 Task: Add the CMS connect(HTML) component in the site builder.
Action: Mouse moved to (1347, 94)
Screenshot: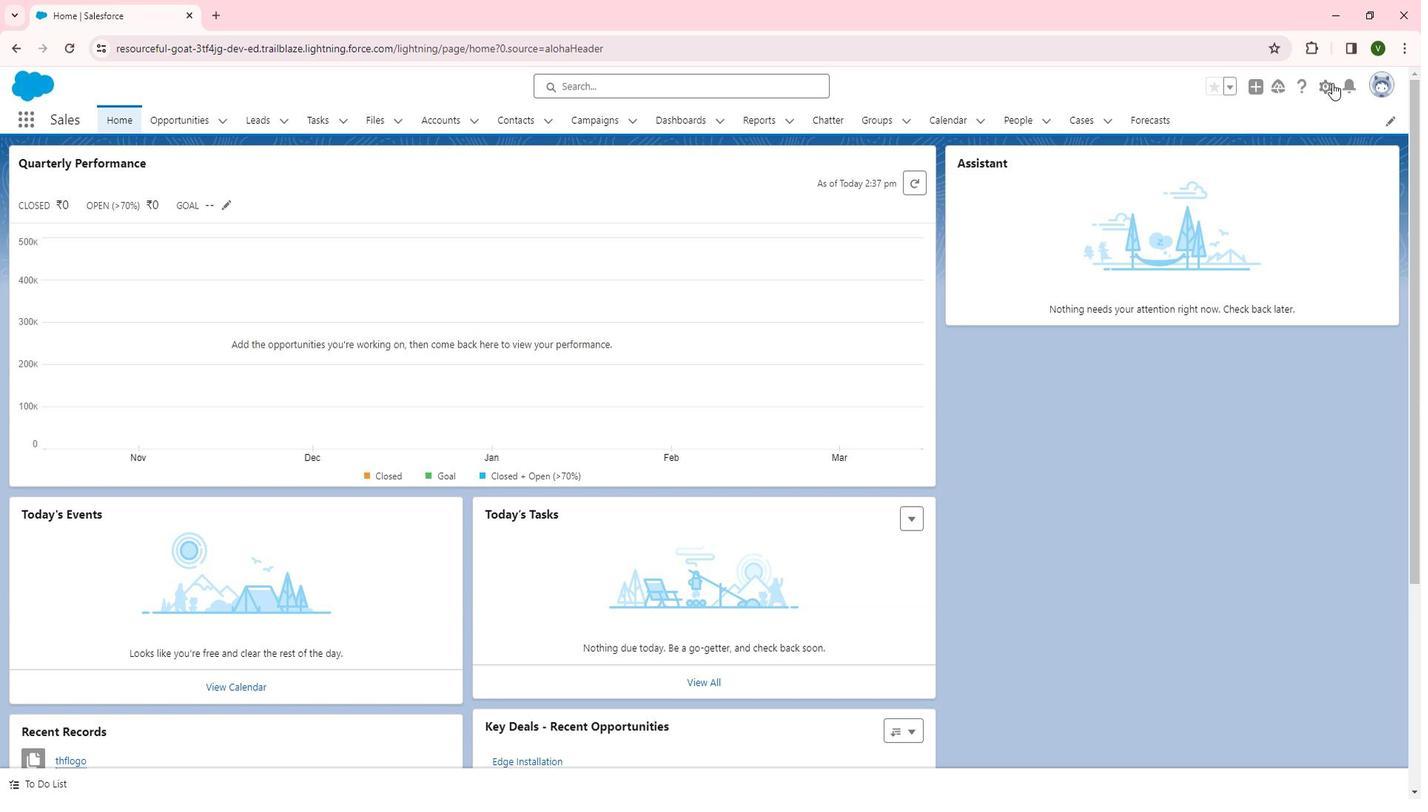 
Action: Mouse pressed left at (1347, 94)
Screenshot: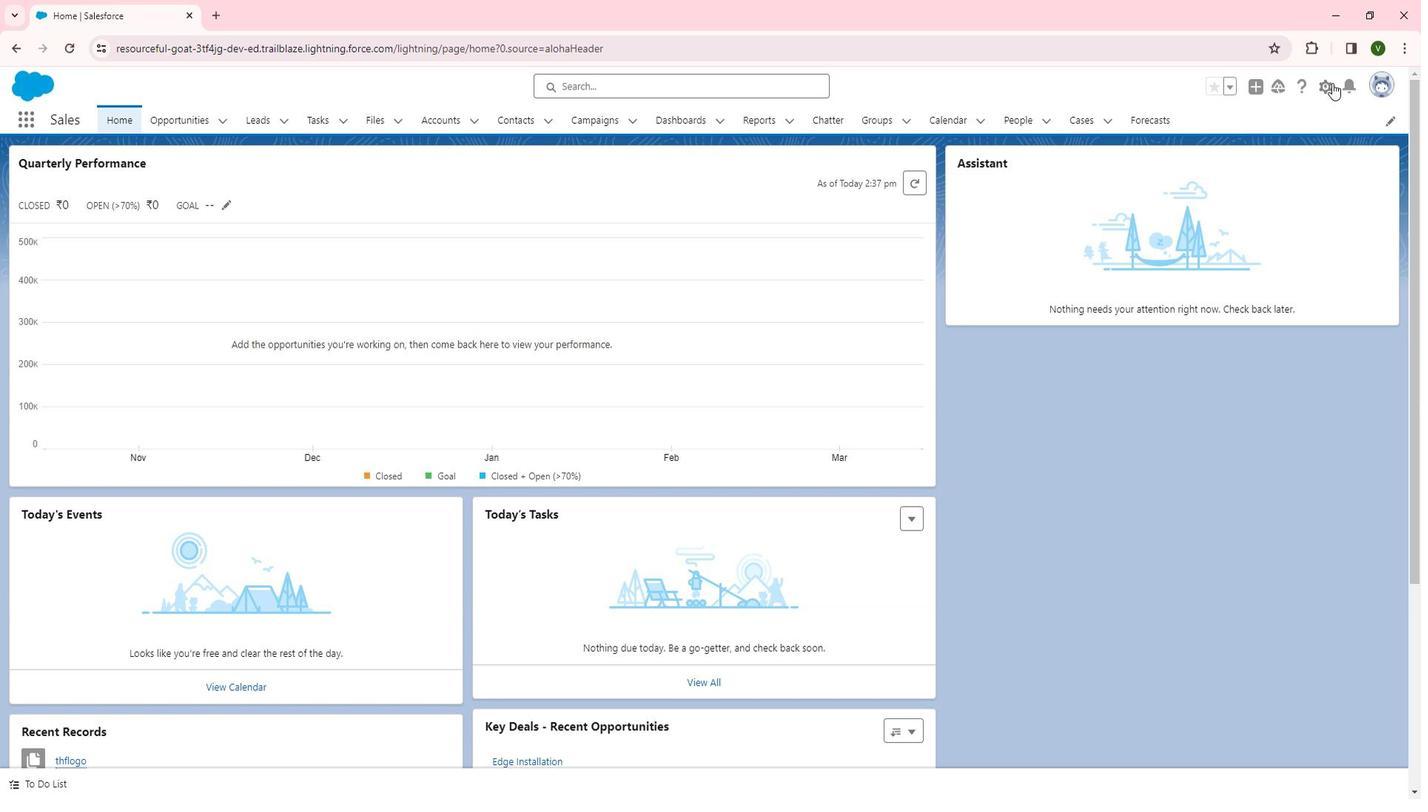 
Action: Mouse moved to (1274, 144)
Screenshot: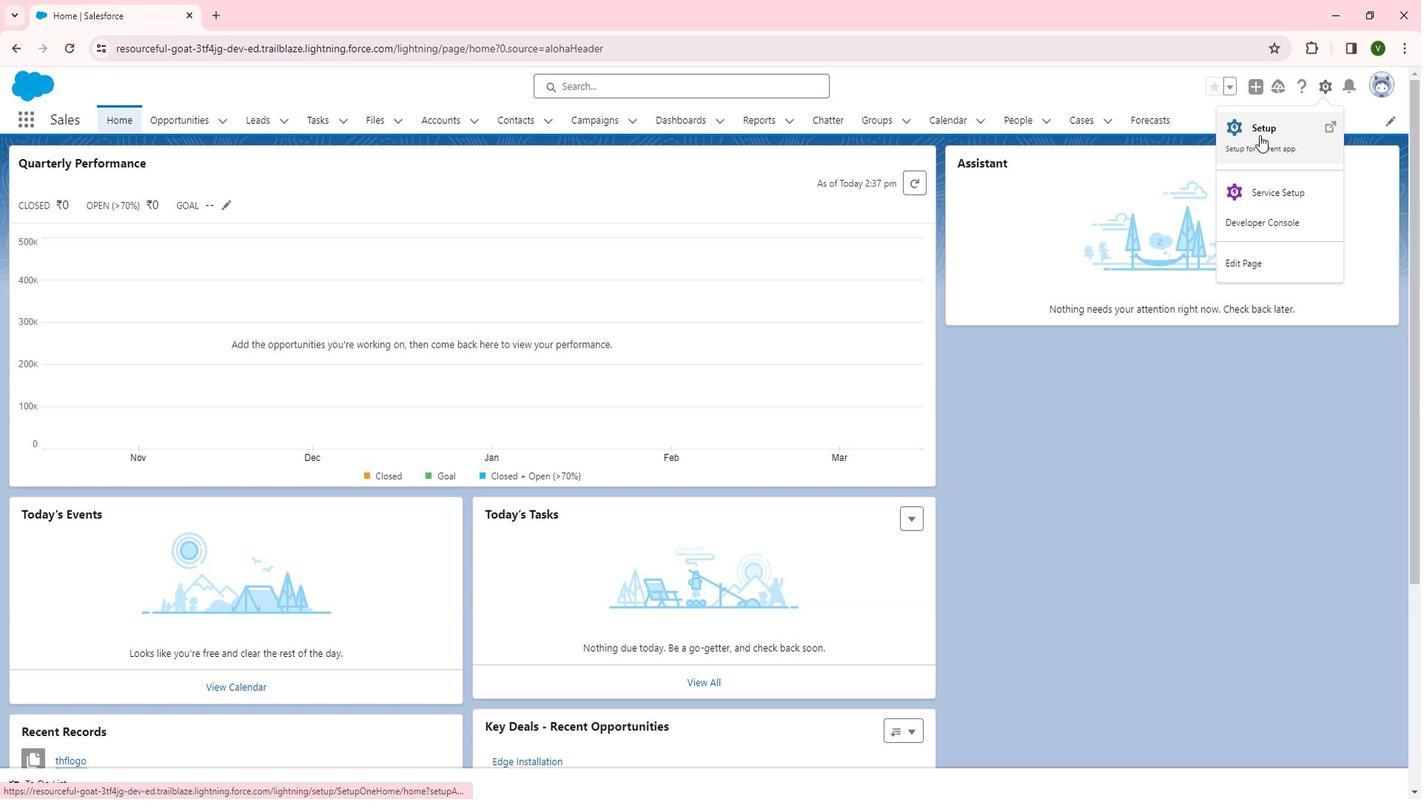 
Action: Mouse pressed left at (1274, 144)
Screenshot: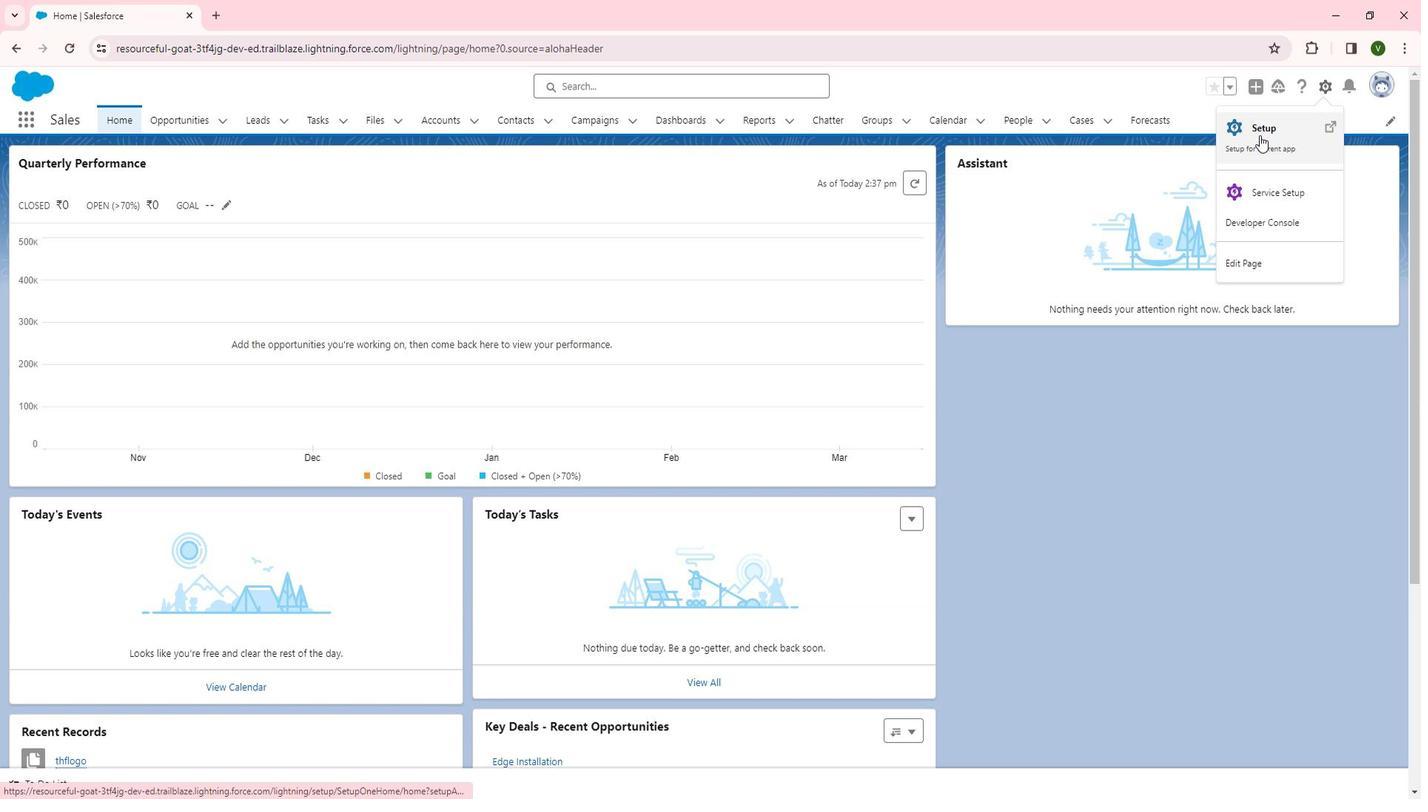 
Action: Mouse moved to (450, 363)
Screenshot: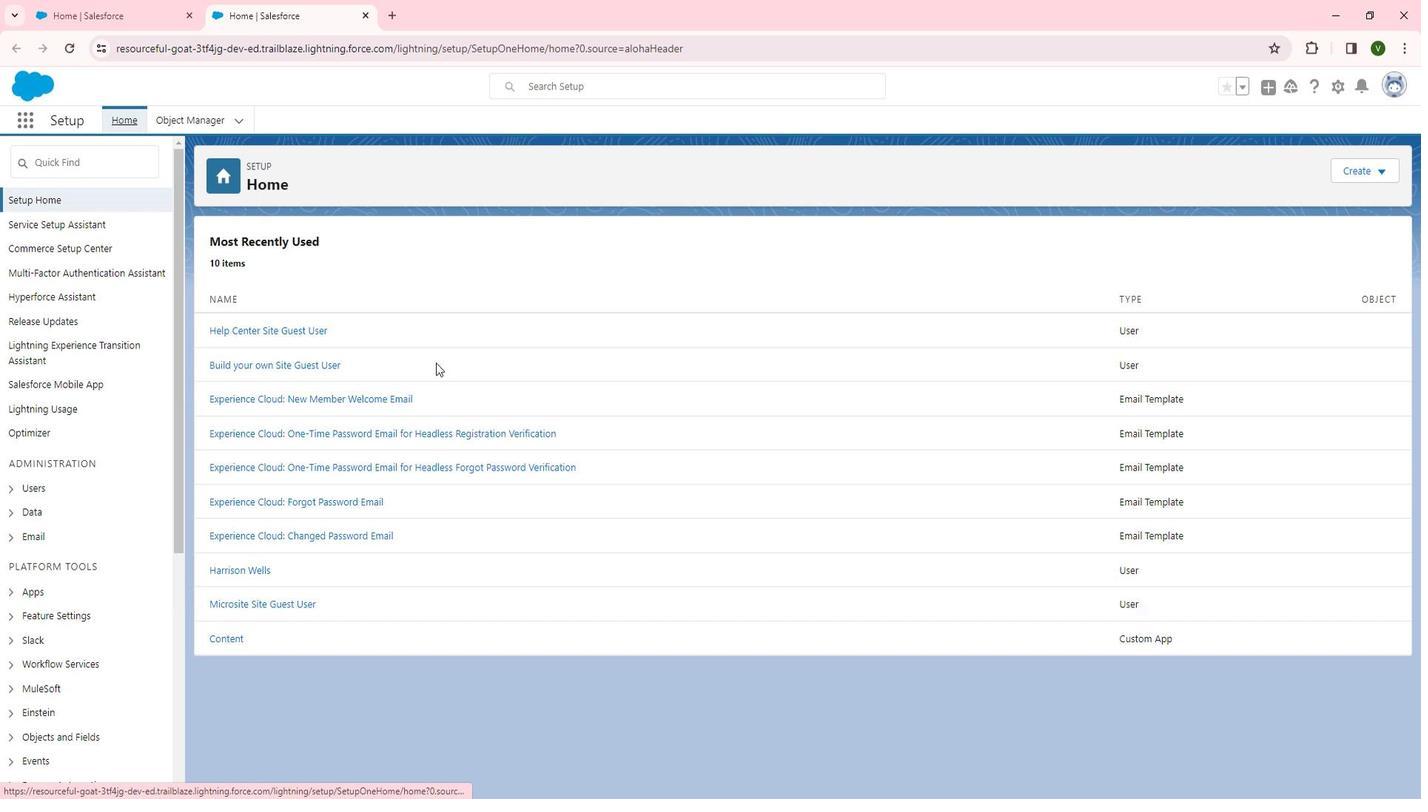 
Action: Mouse scrolled (450, 362) with delta (0, 0)
Screenshot: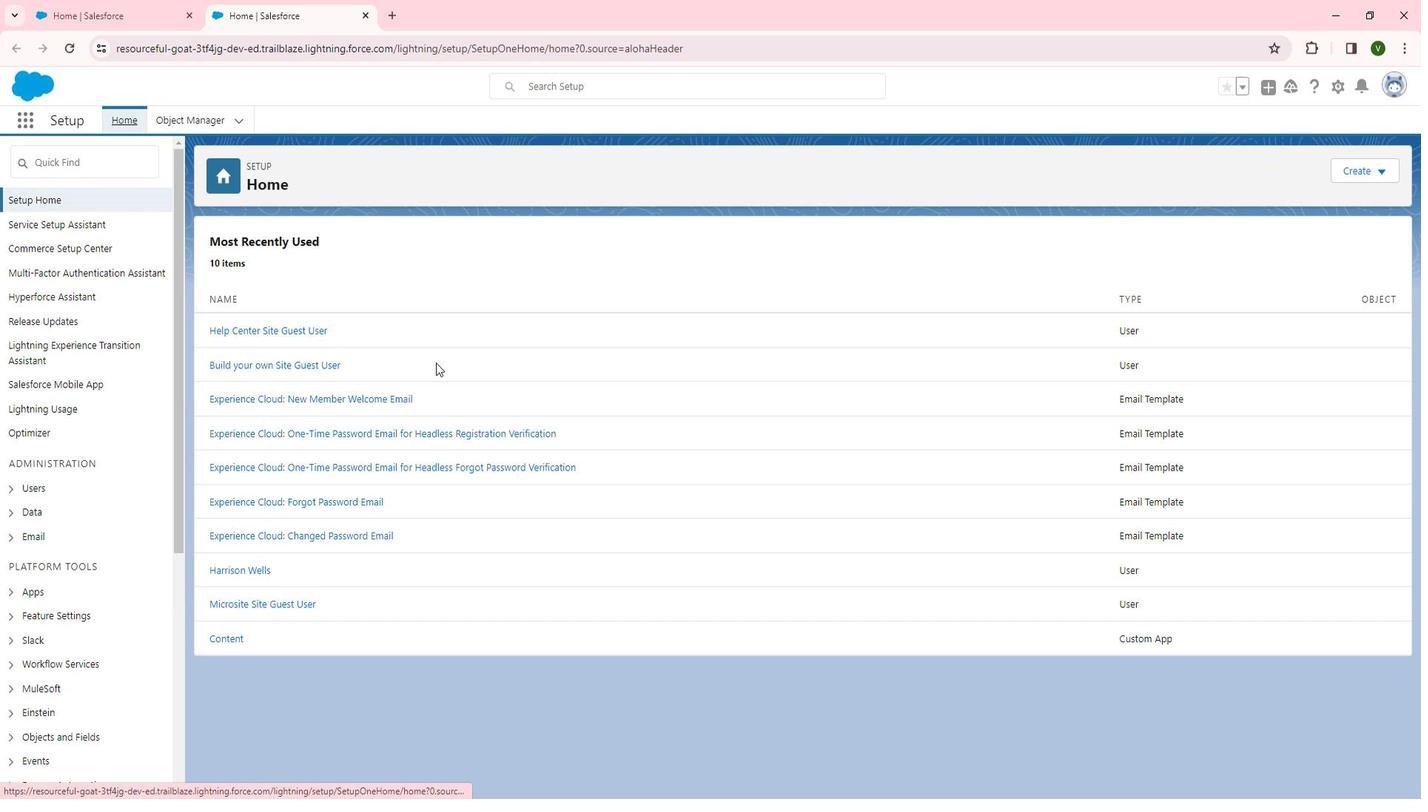 
Action: Mouse moved to (448, 365)
Screenshot: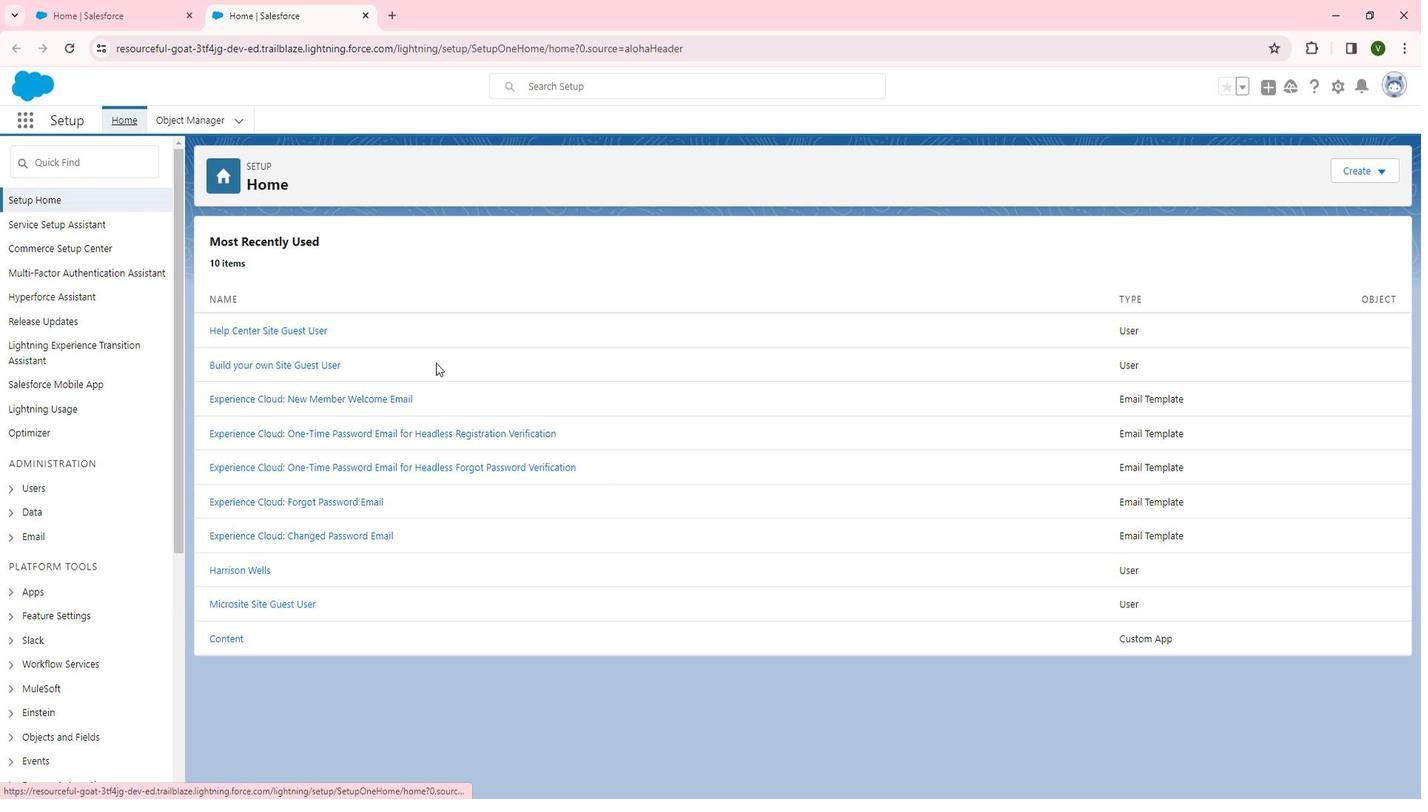 
Action: Mouse scrolled (448, 364) with delta (0, 0)
Screenshot: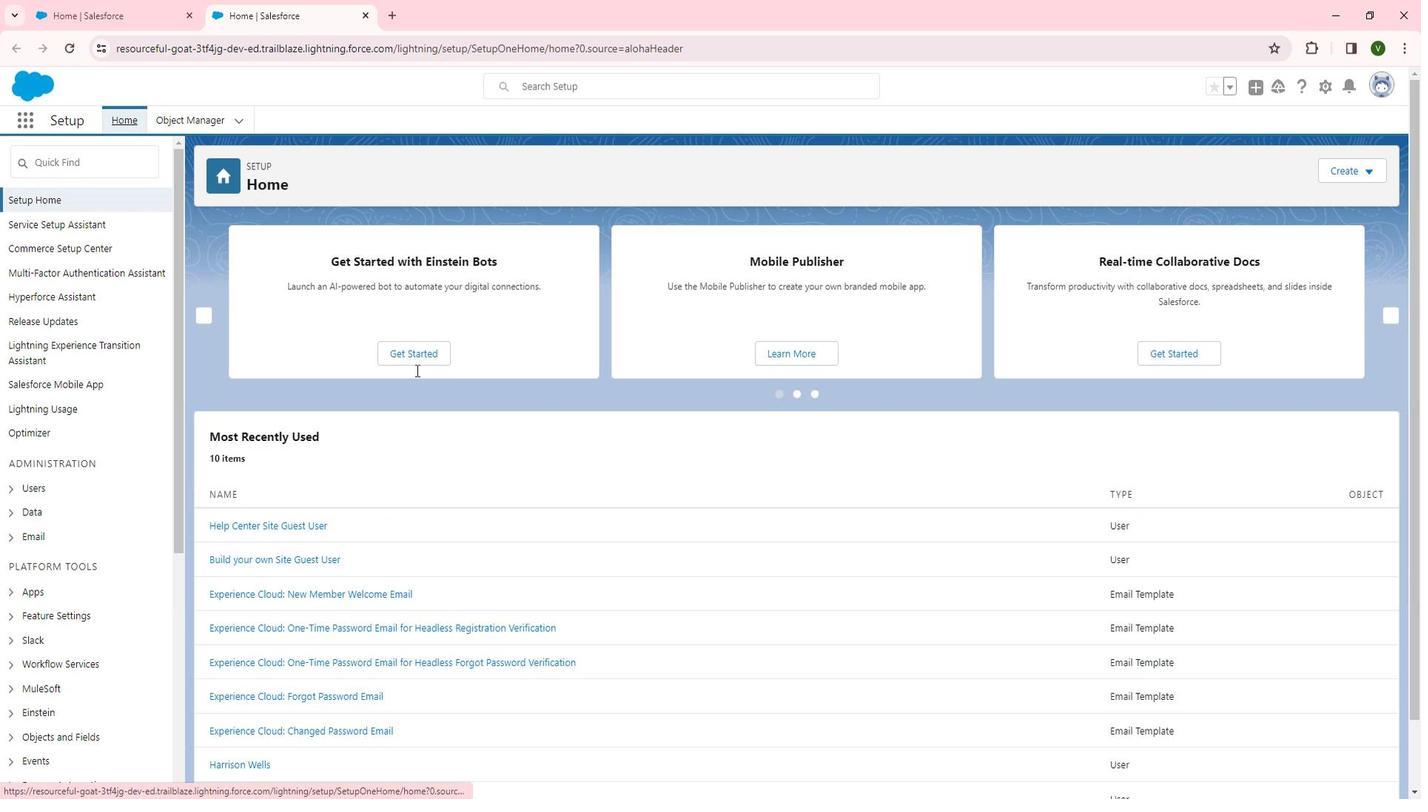 
Action: Mouse moved to (442, 368)
Screenshot: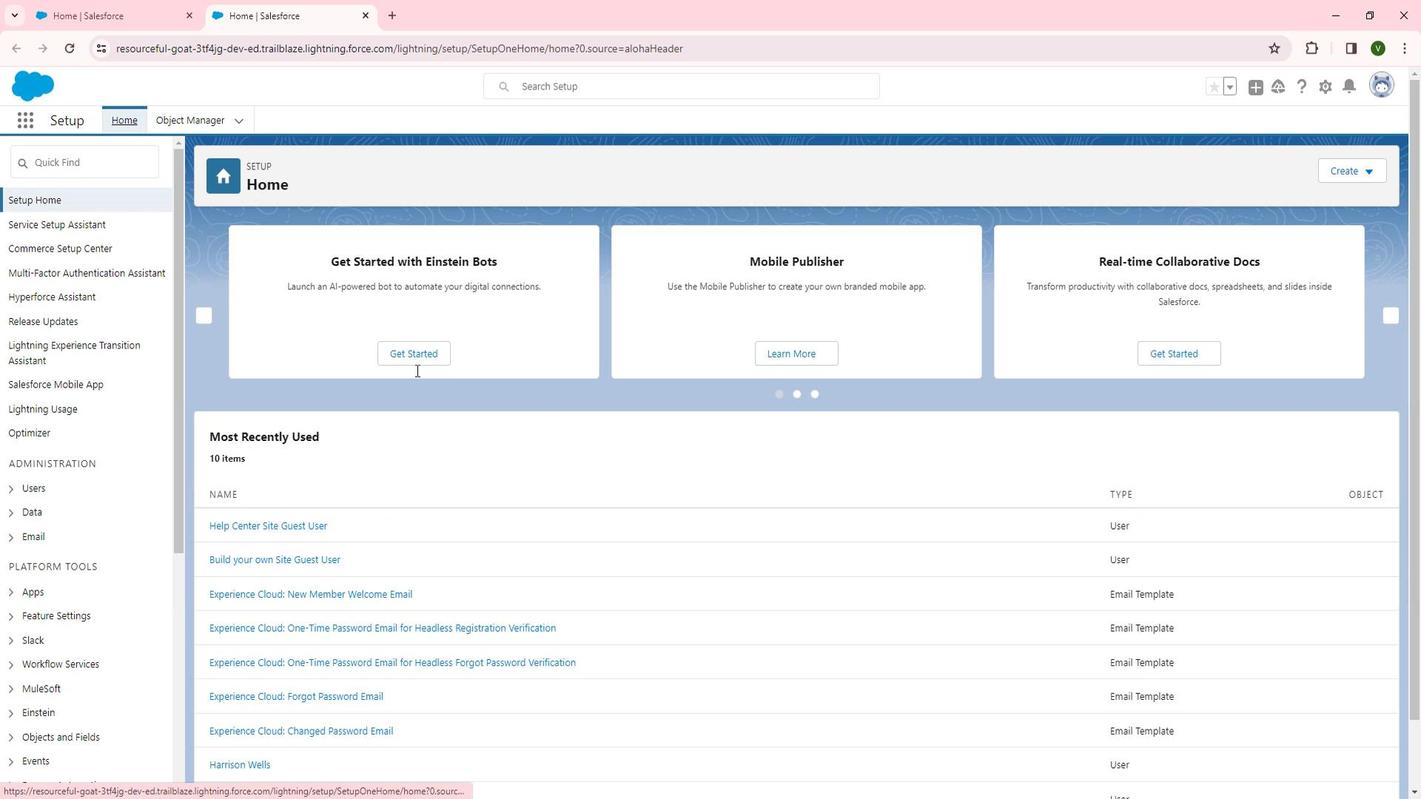 
Action: Mouse scrolled (442, 367) with delta (0, 0)
Screenshot: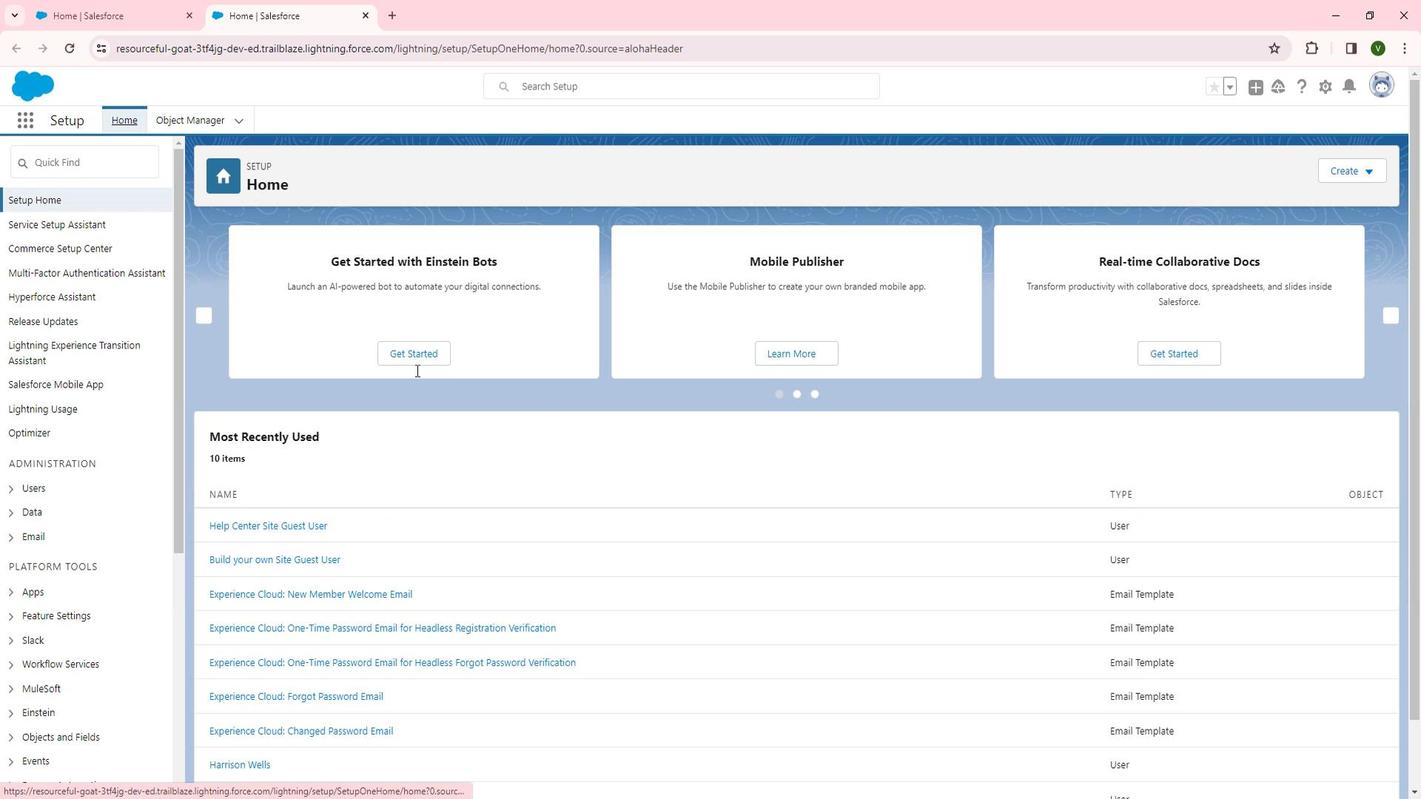 
Action: Mouse moved to (140, 366)
Screenshot: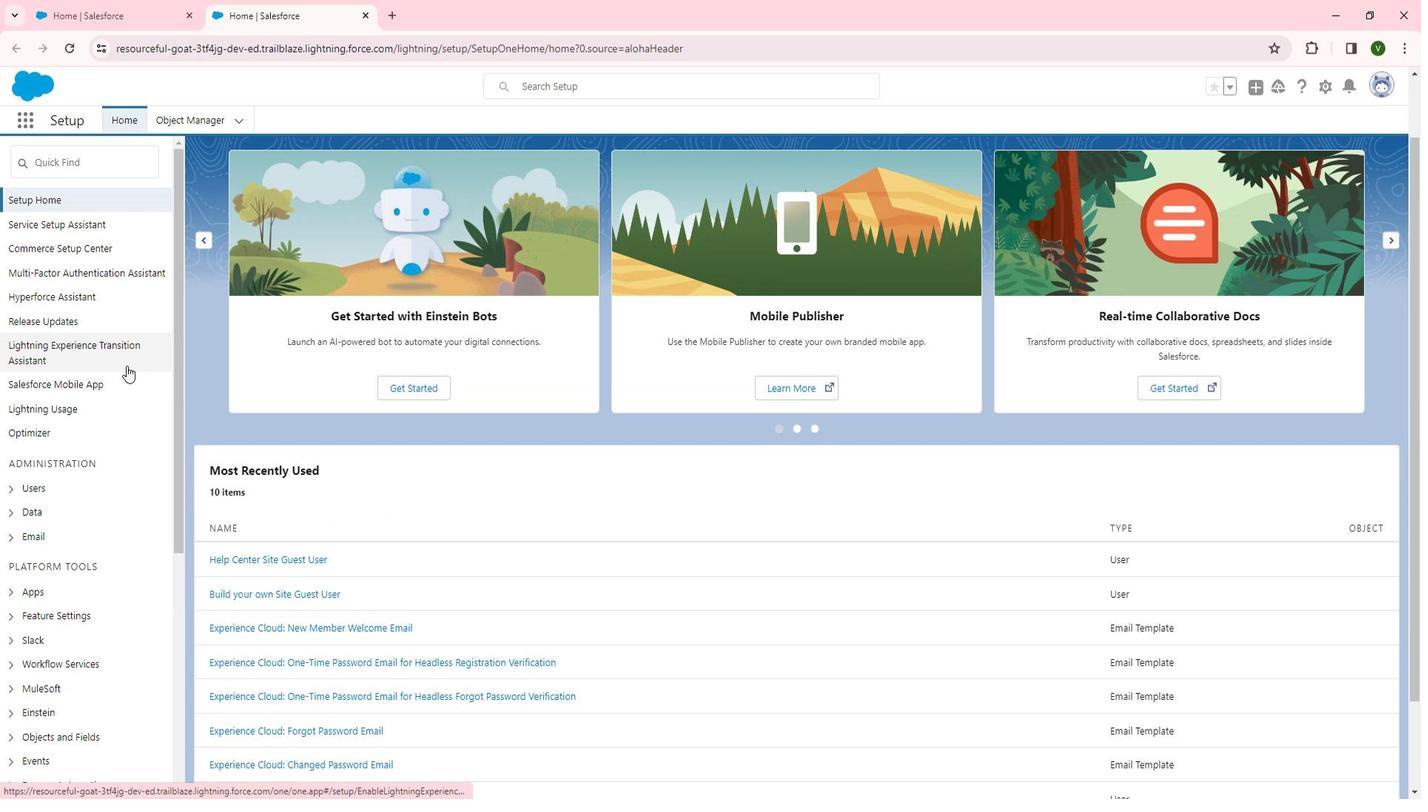 
Action: Mouse scrolled (140, 365) with delta (0, 0)
Screenshot: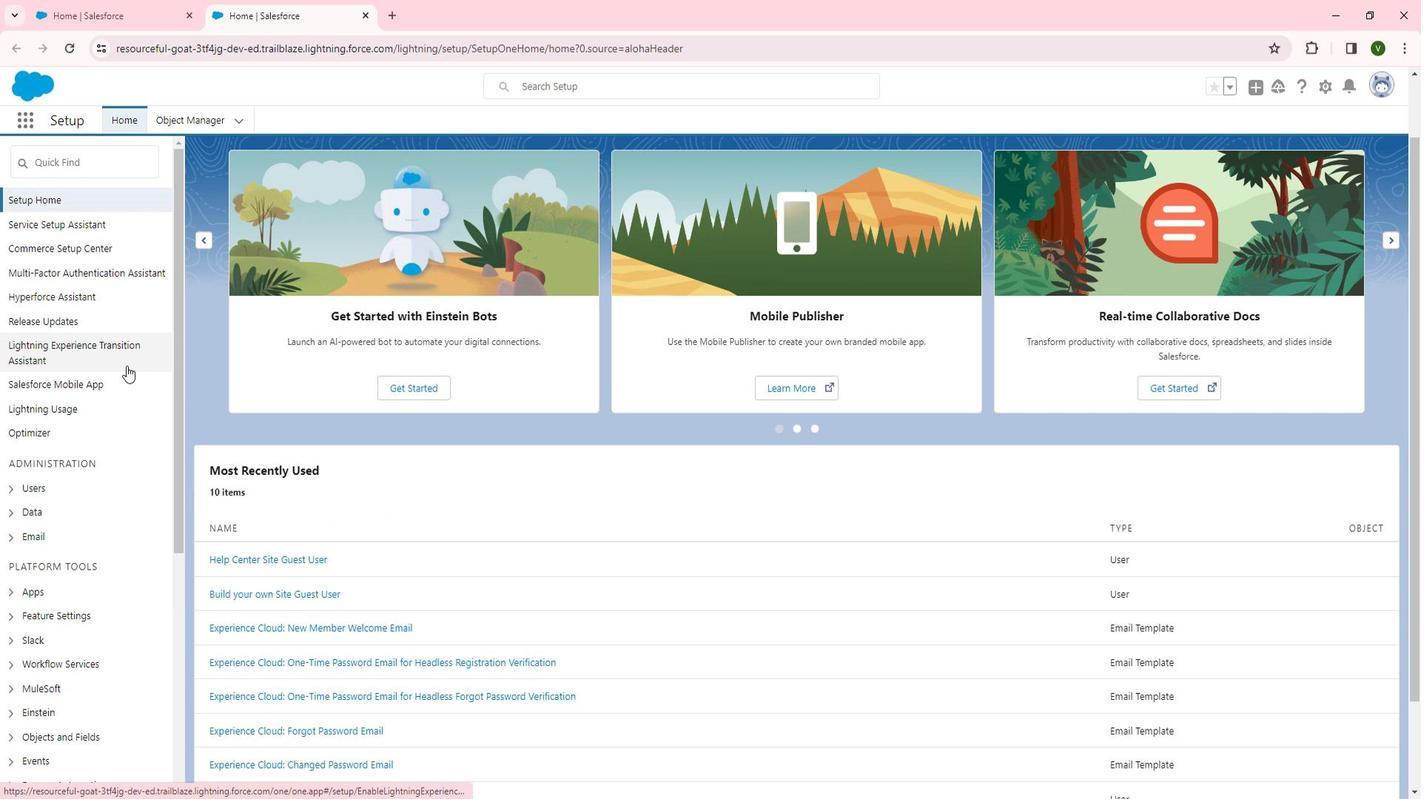 
Action: Mouse scrolled (140, 365) with delta (0, 0)
Screenshot: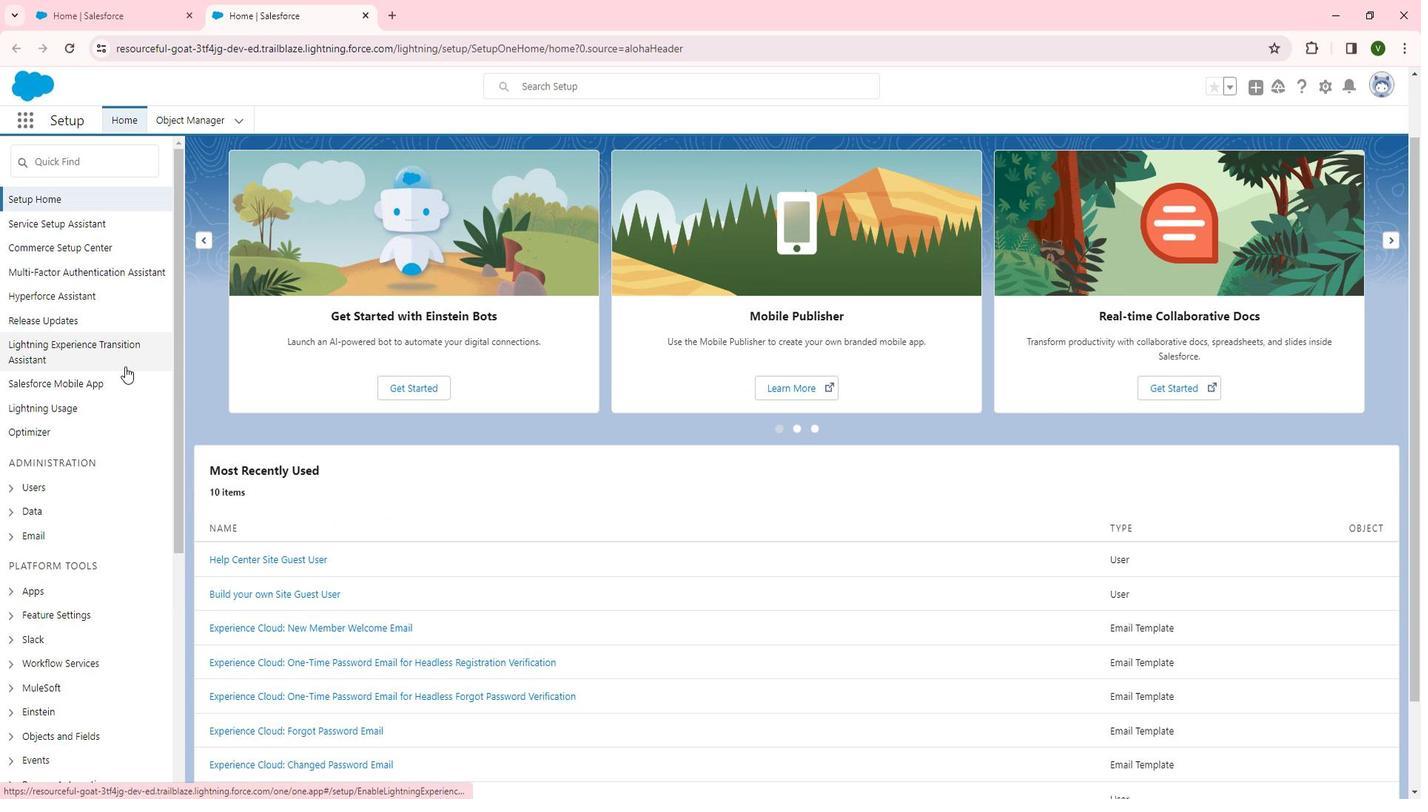 
Action: Mouse moved to (139, 367)
Screenshot: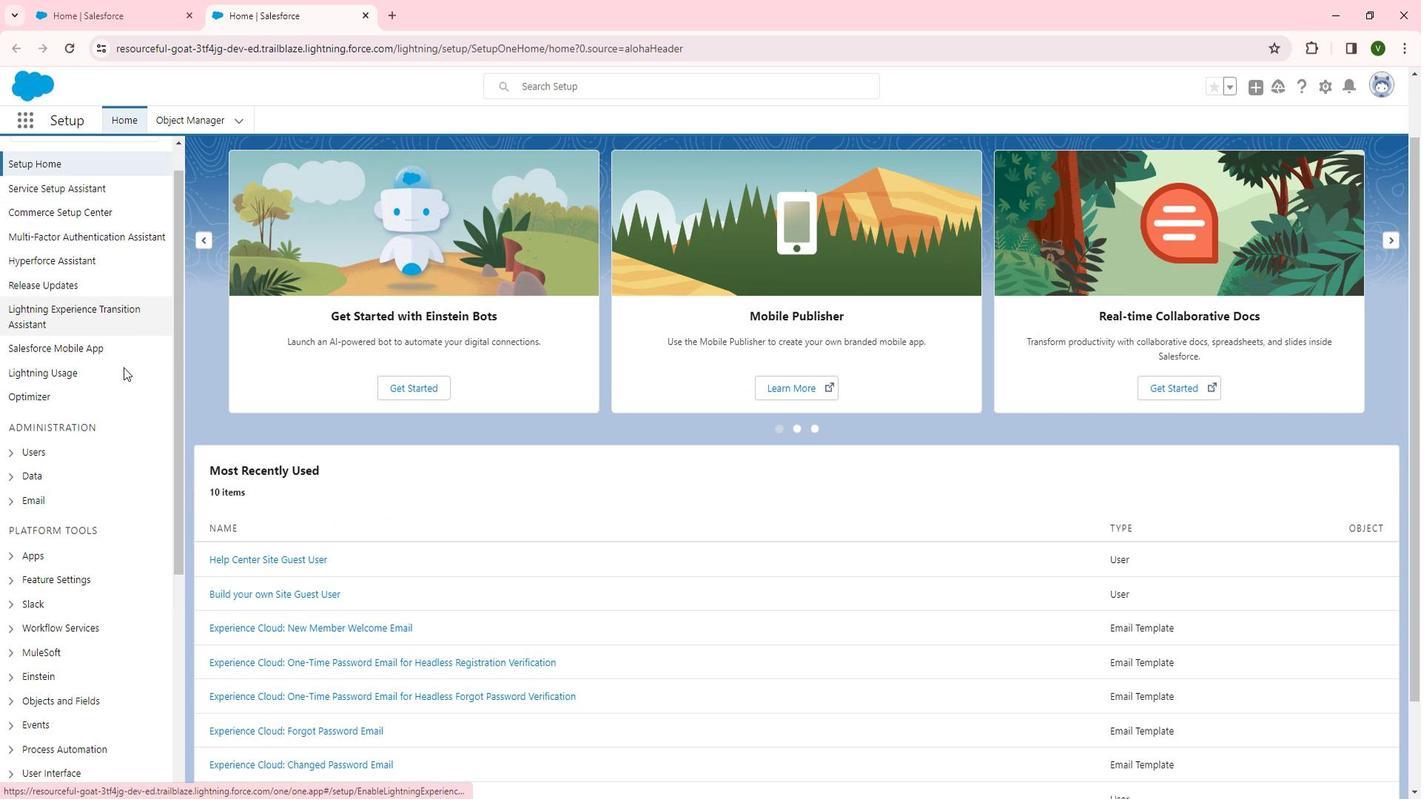 
Action: Mouse scrolled (139, 366) with delta (0, 0)
Screenshot: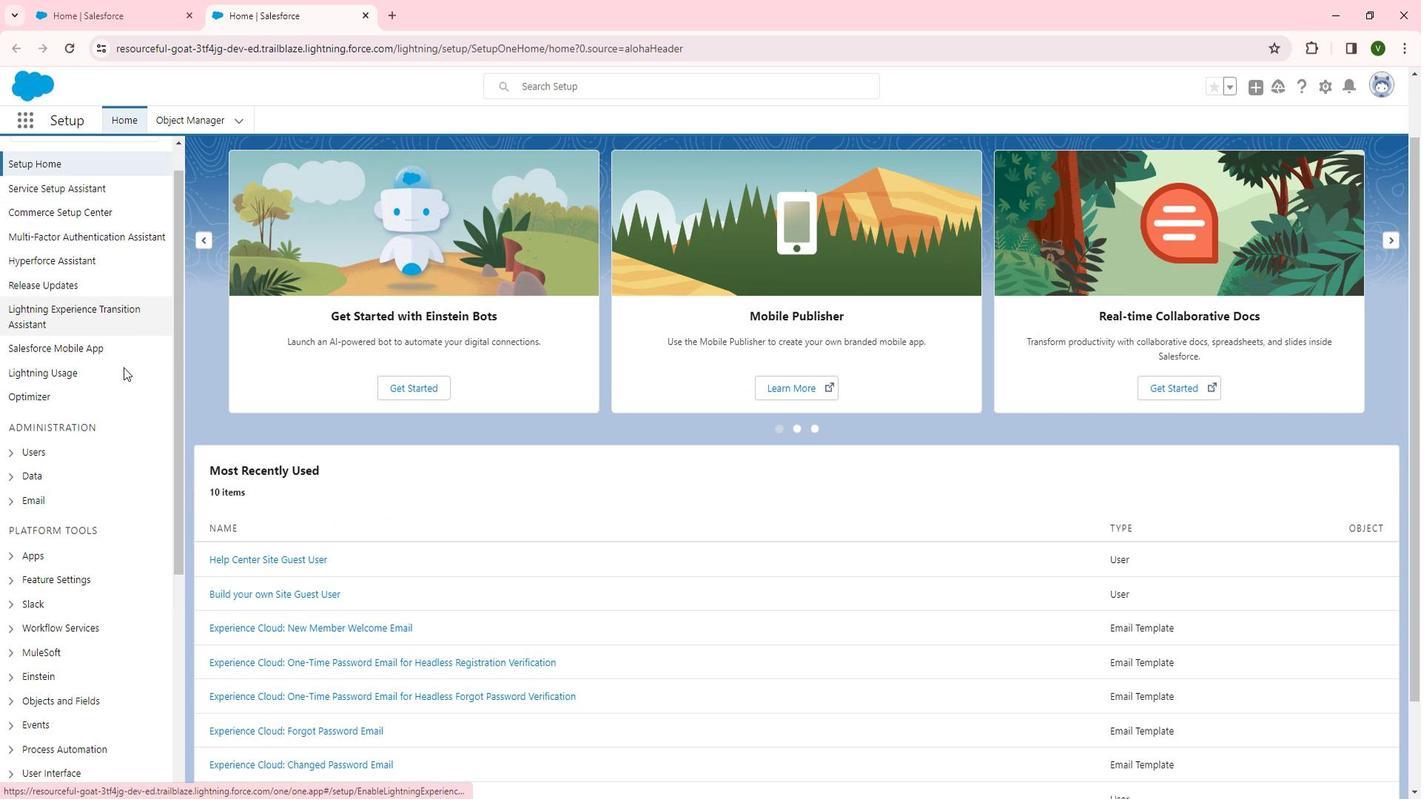 
Action: Mouse moved to (137, 368)
Screenshot: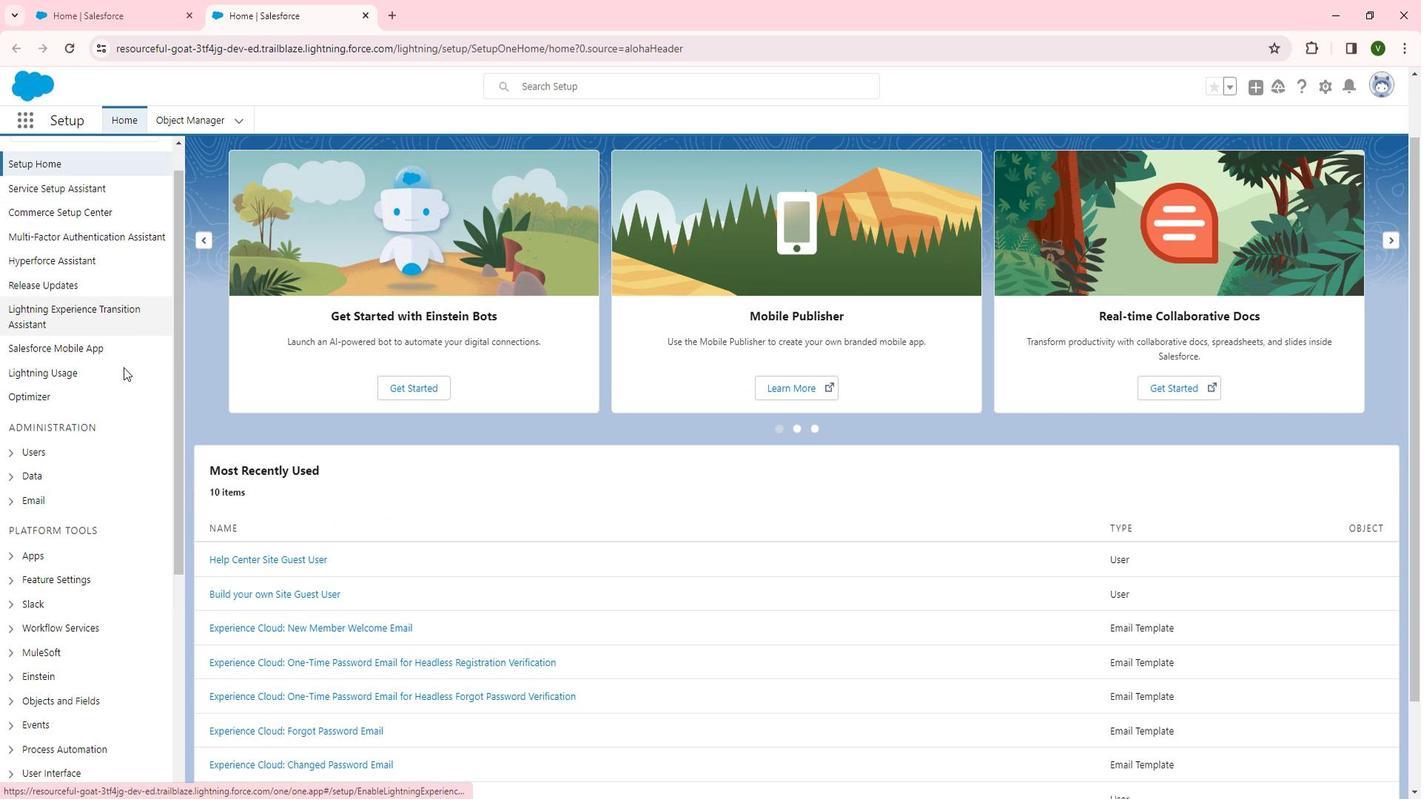 
Action: Mouse scrolled (137, 367) with delta (0, 0)
Screenshot: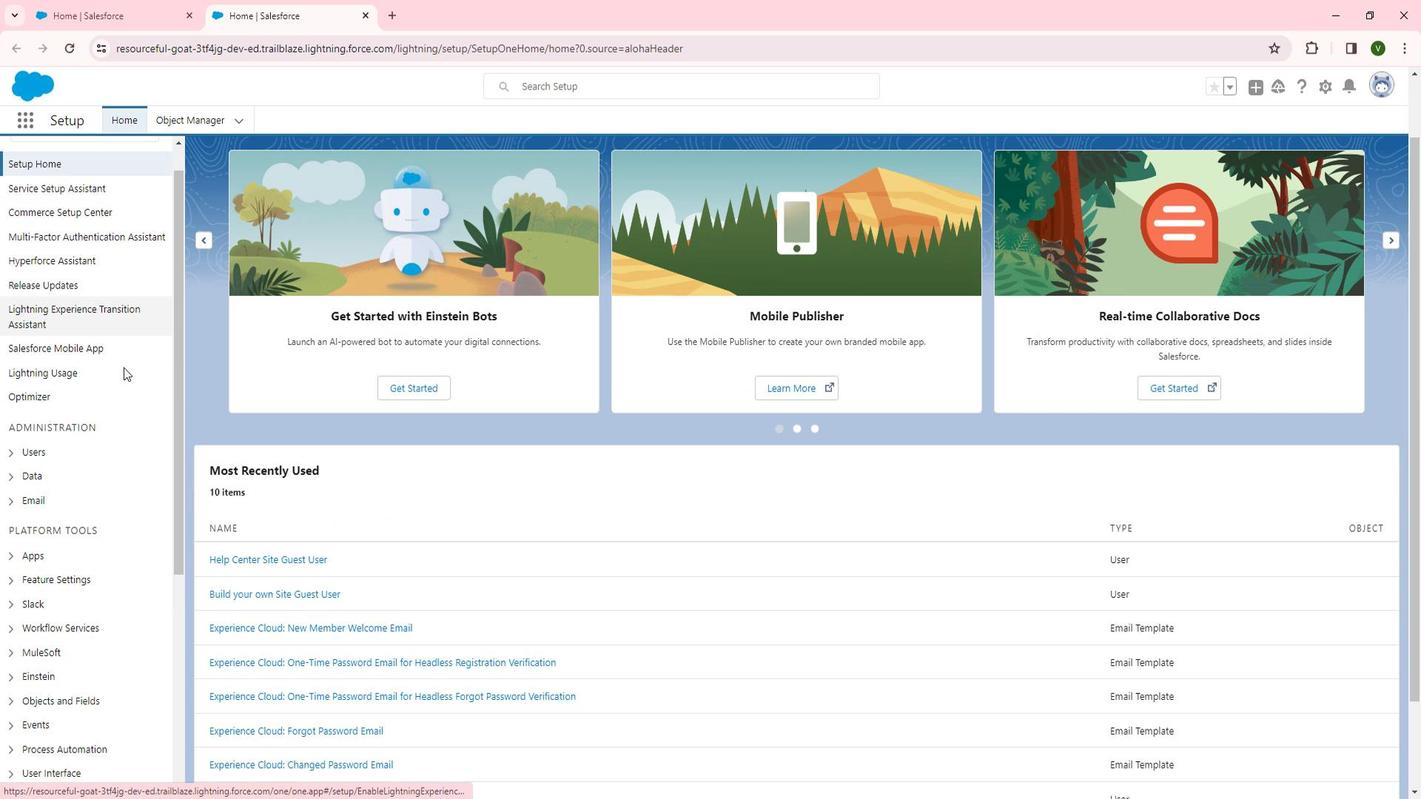 
Action: Mouse scrolled (137, 367) with delta (0, 0)
Screenshot: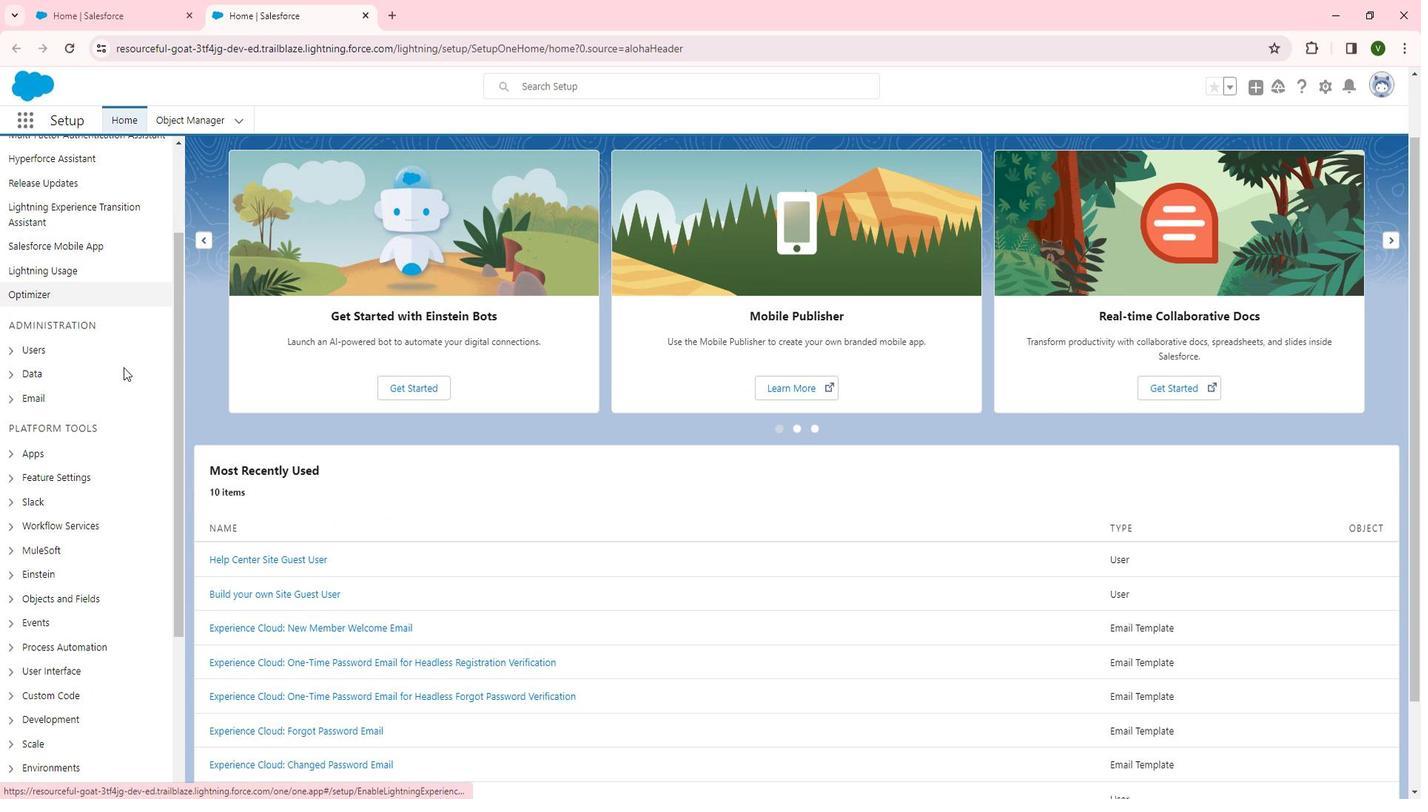 
Action: Mouse moved to (72, 230)
Screenshot: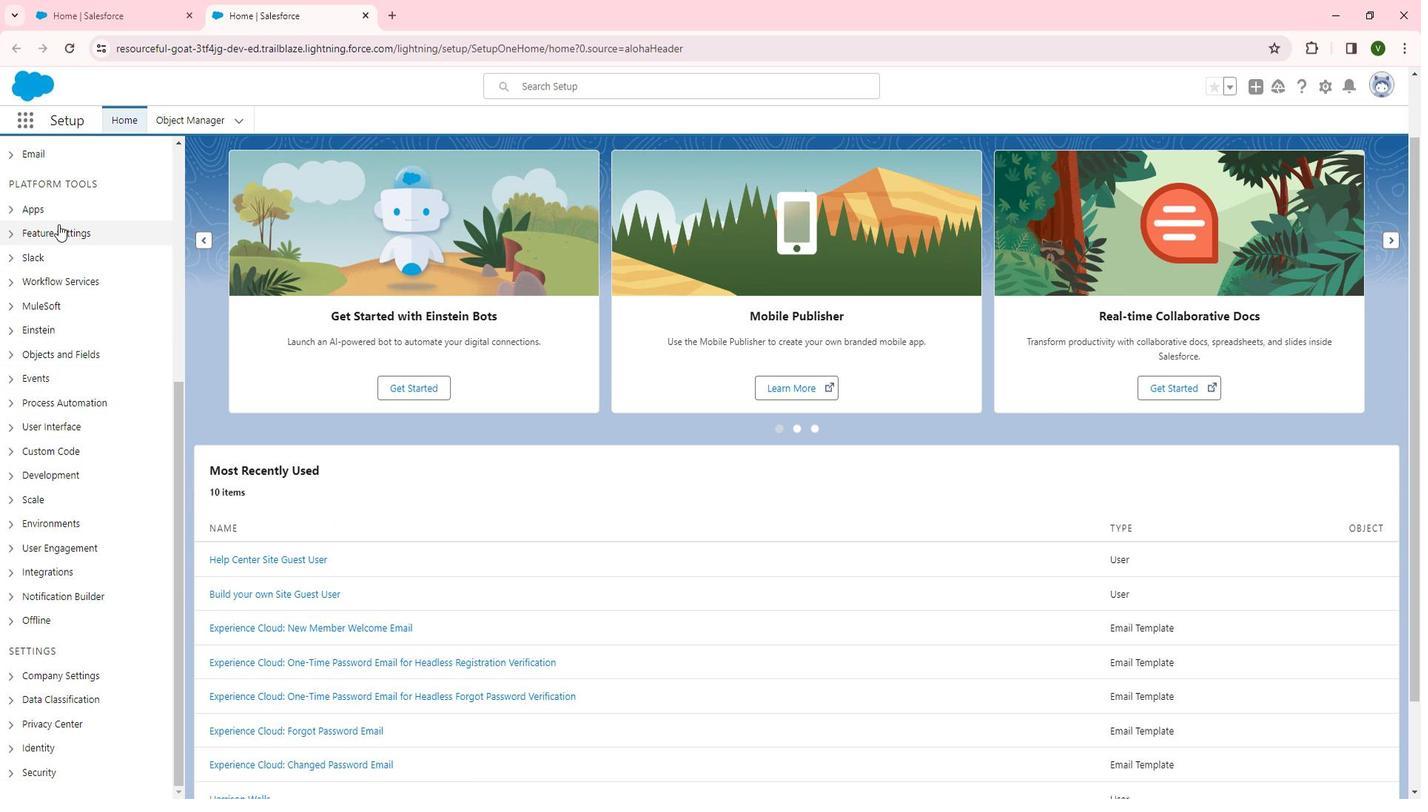 
Action: Mouse pressed left at (72, 230)
Screenshot: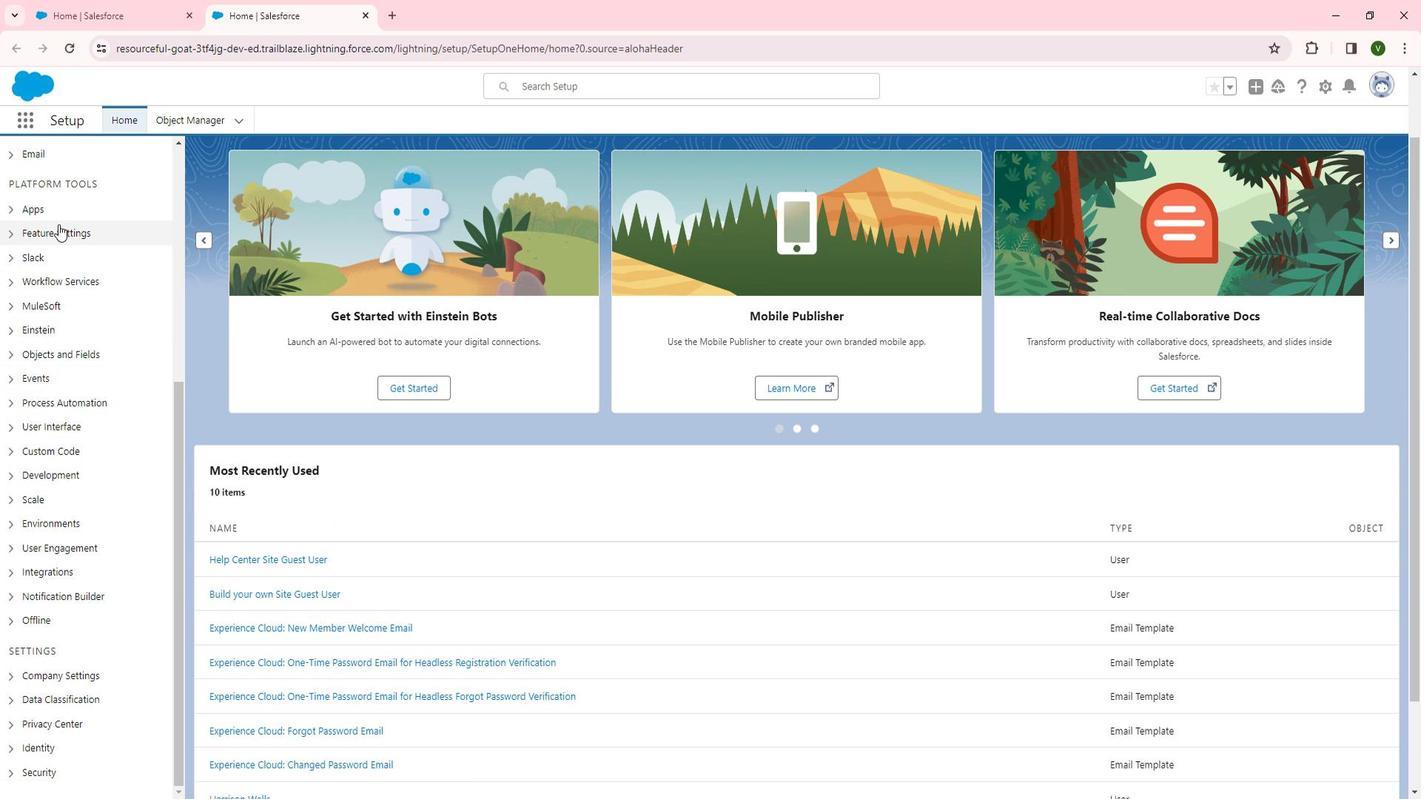 
Action: Mouse moved to (71, 237)
Screenshot: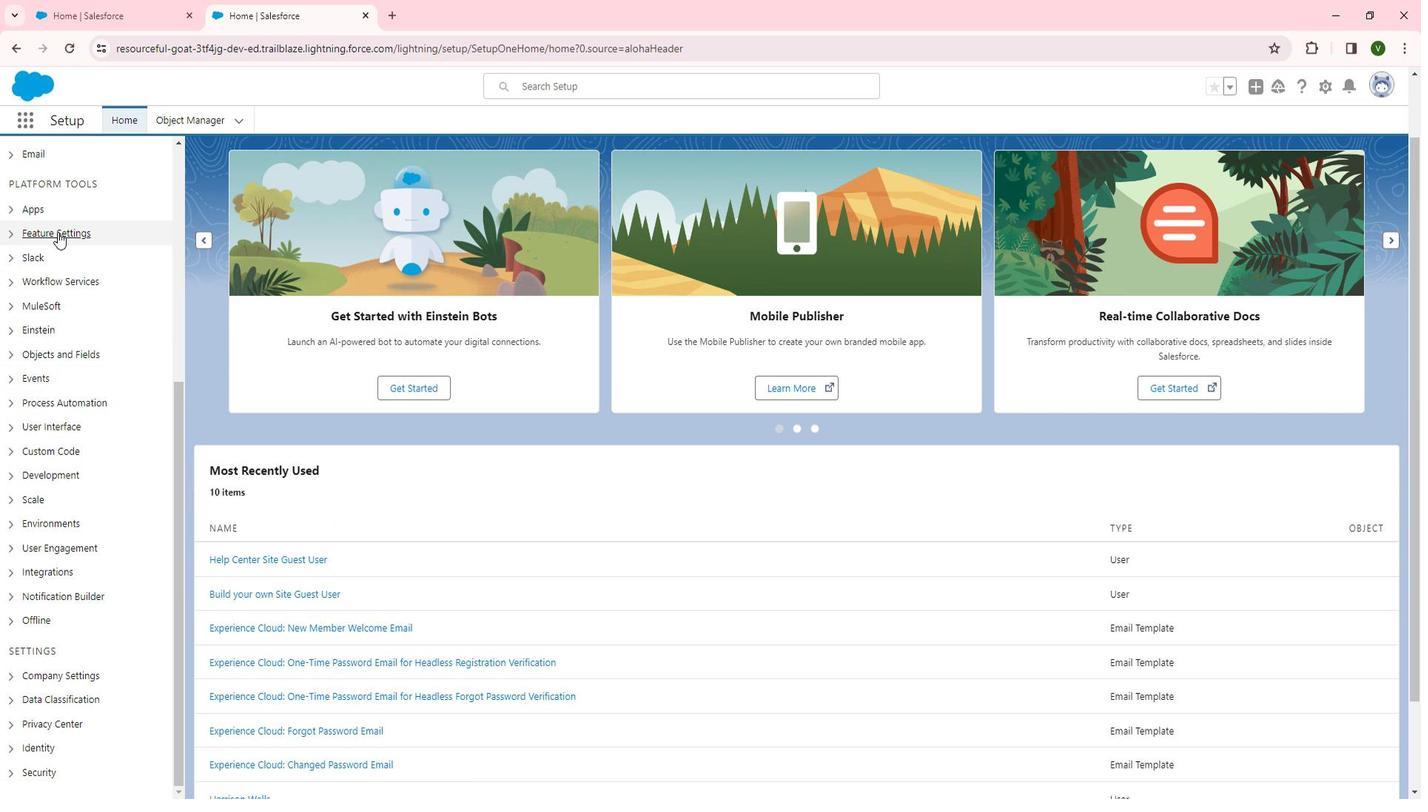 
Action: Mouse pressed left at (71, 237)
Screenshot: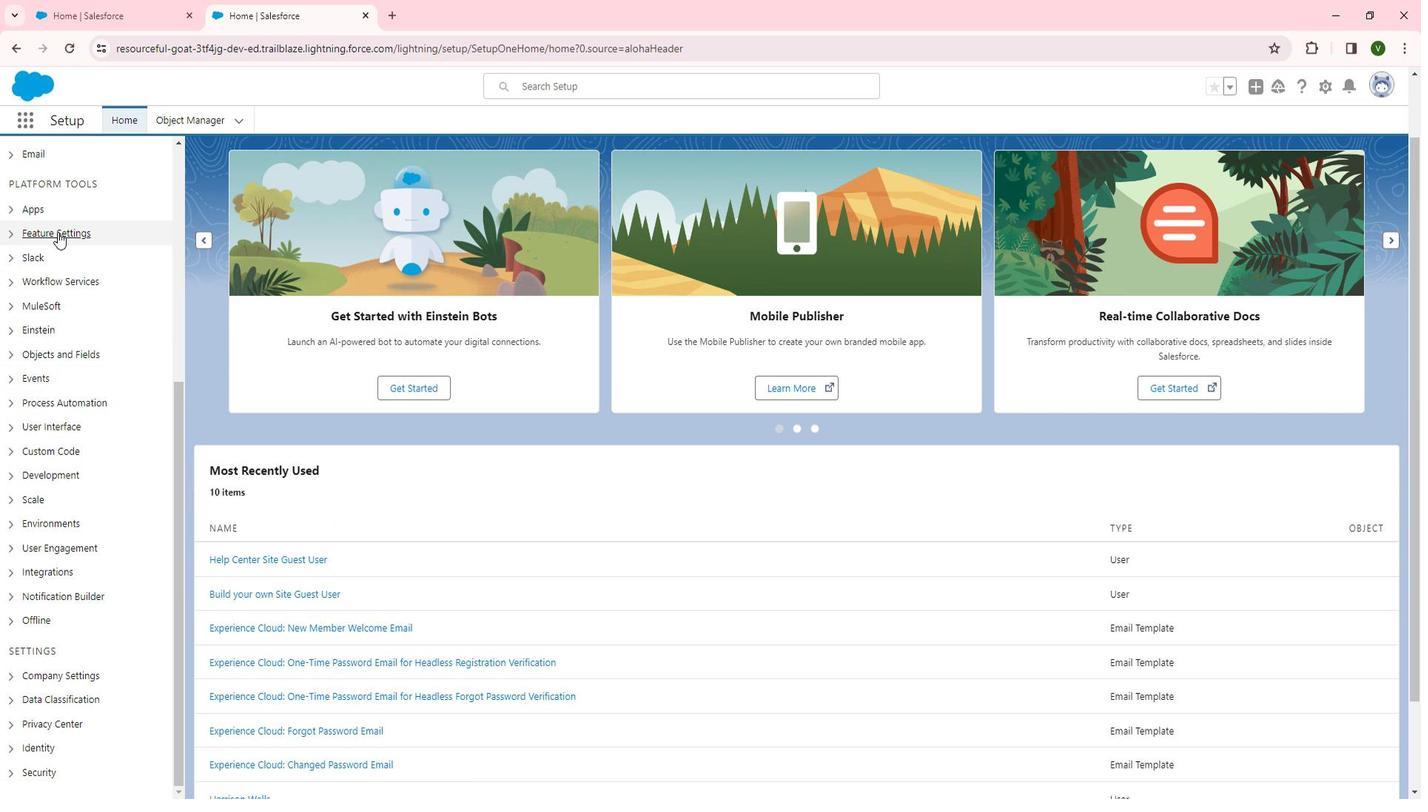 
Action: Mouse moved to (91, 358)
Screenshot: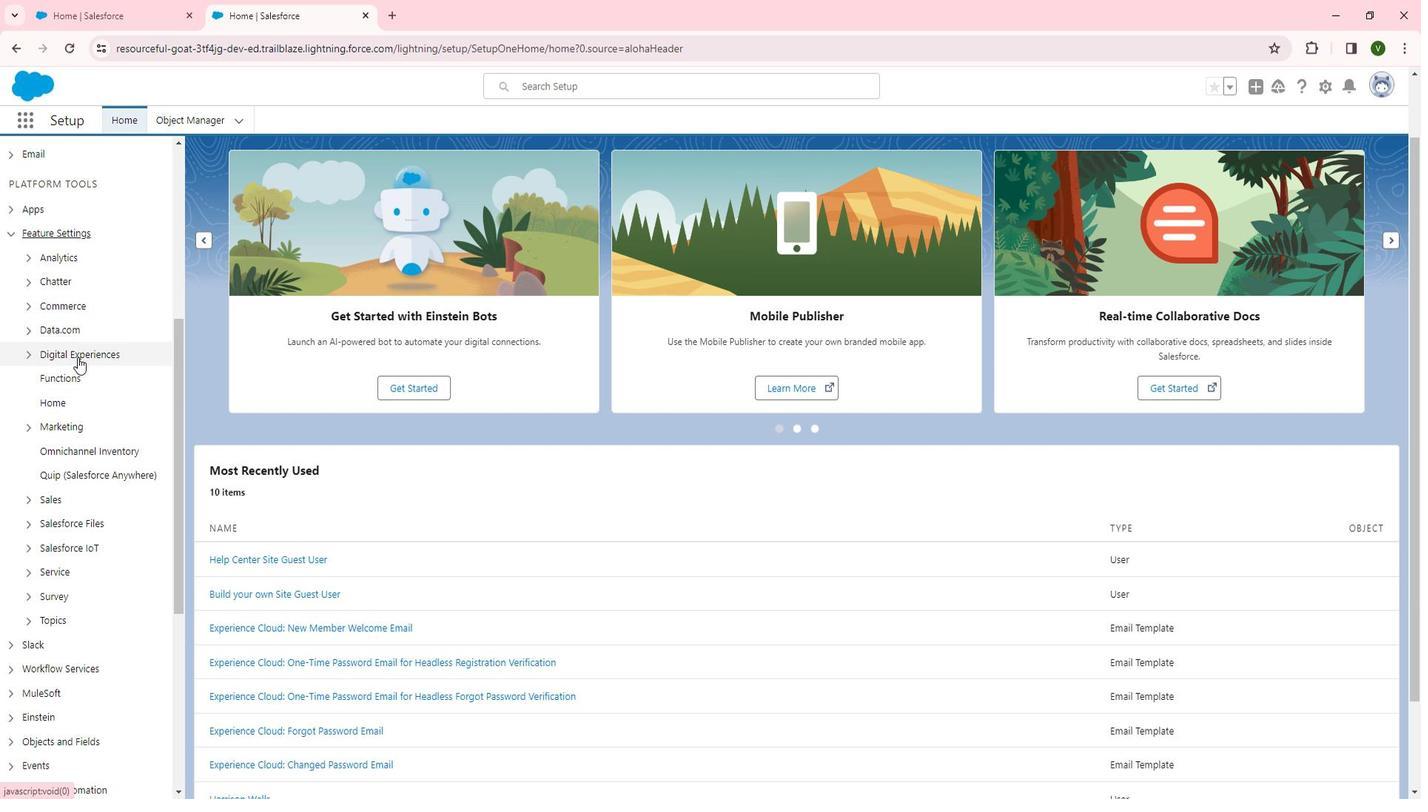 
Action: Mouse pressed left at (91, 358)
Screenshot: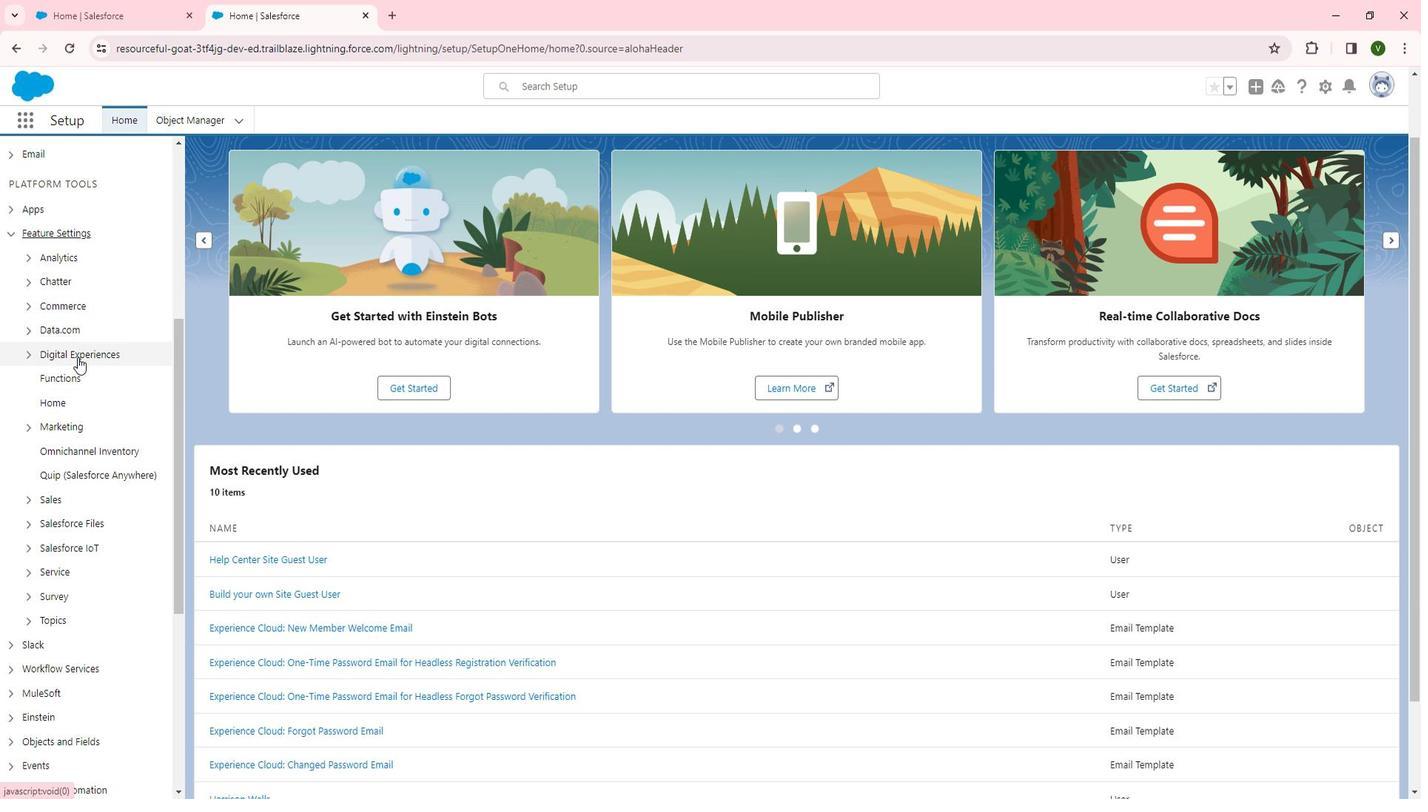
Action: Mouse moved to (79, 380)
Screenshot: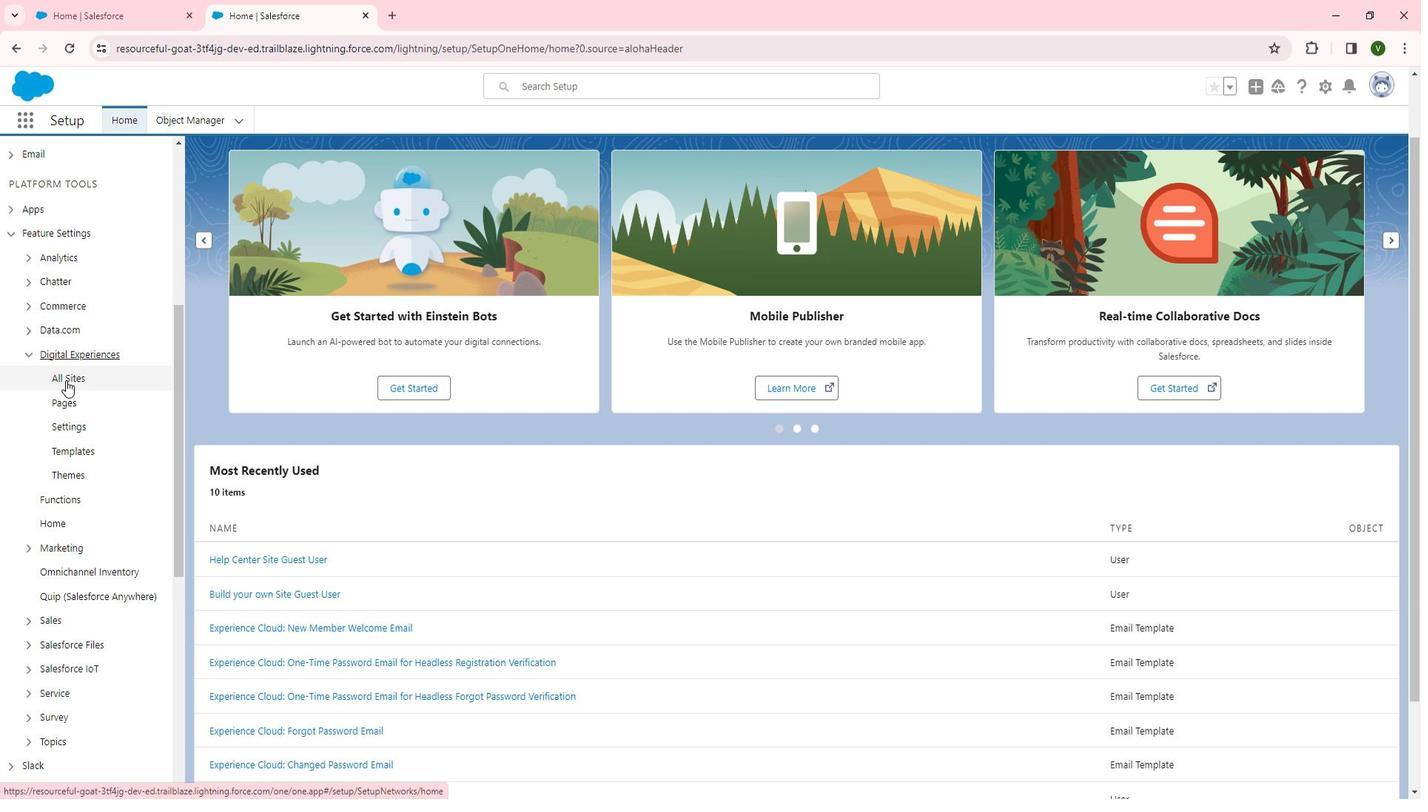 
Action: Mouse pressed left at (79, 380)
Screenshot: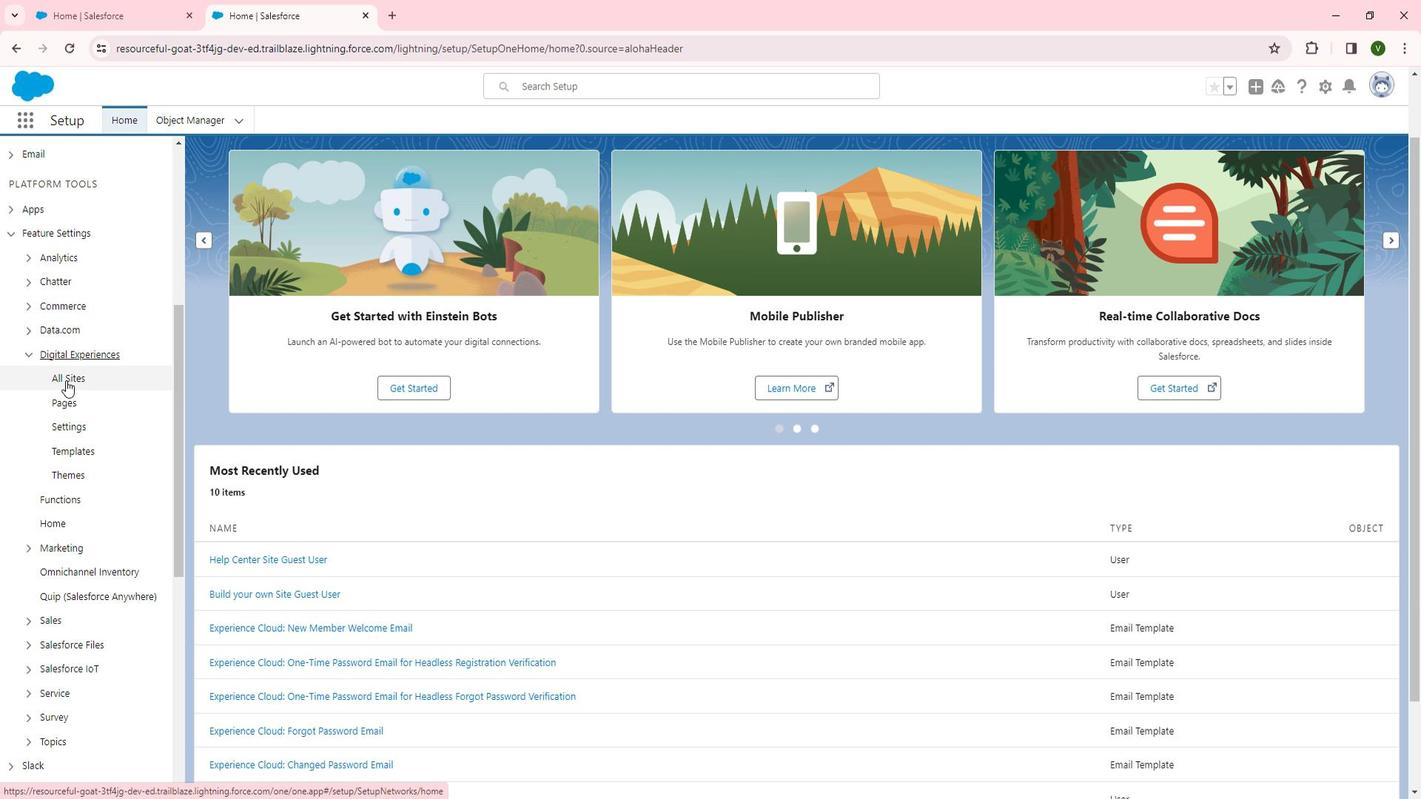 
Action: Mouse moved to (256, 391)
Screenshot: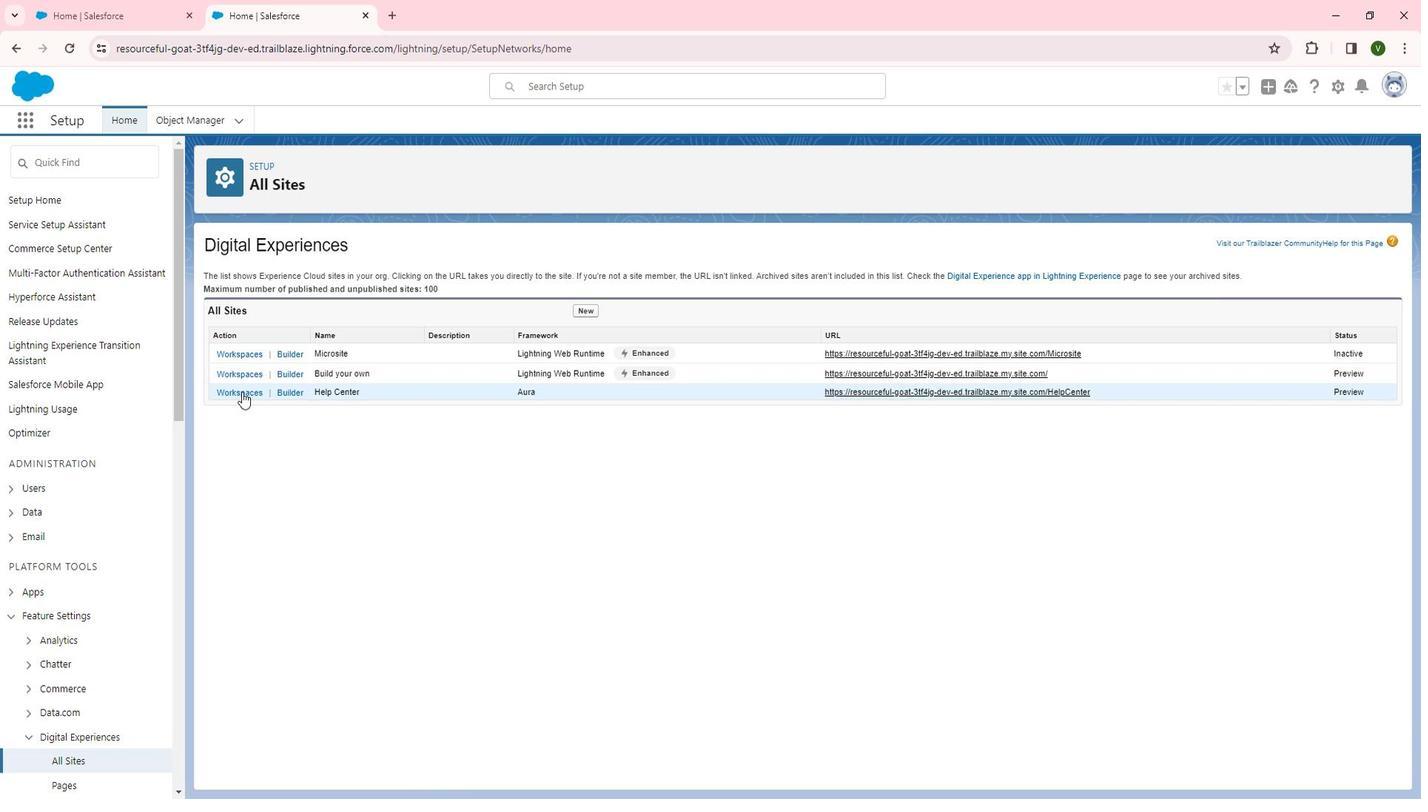 
Action: Mouse pressed left at (256, 391)
Screenshot: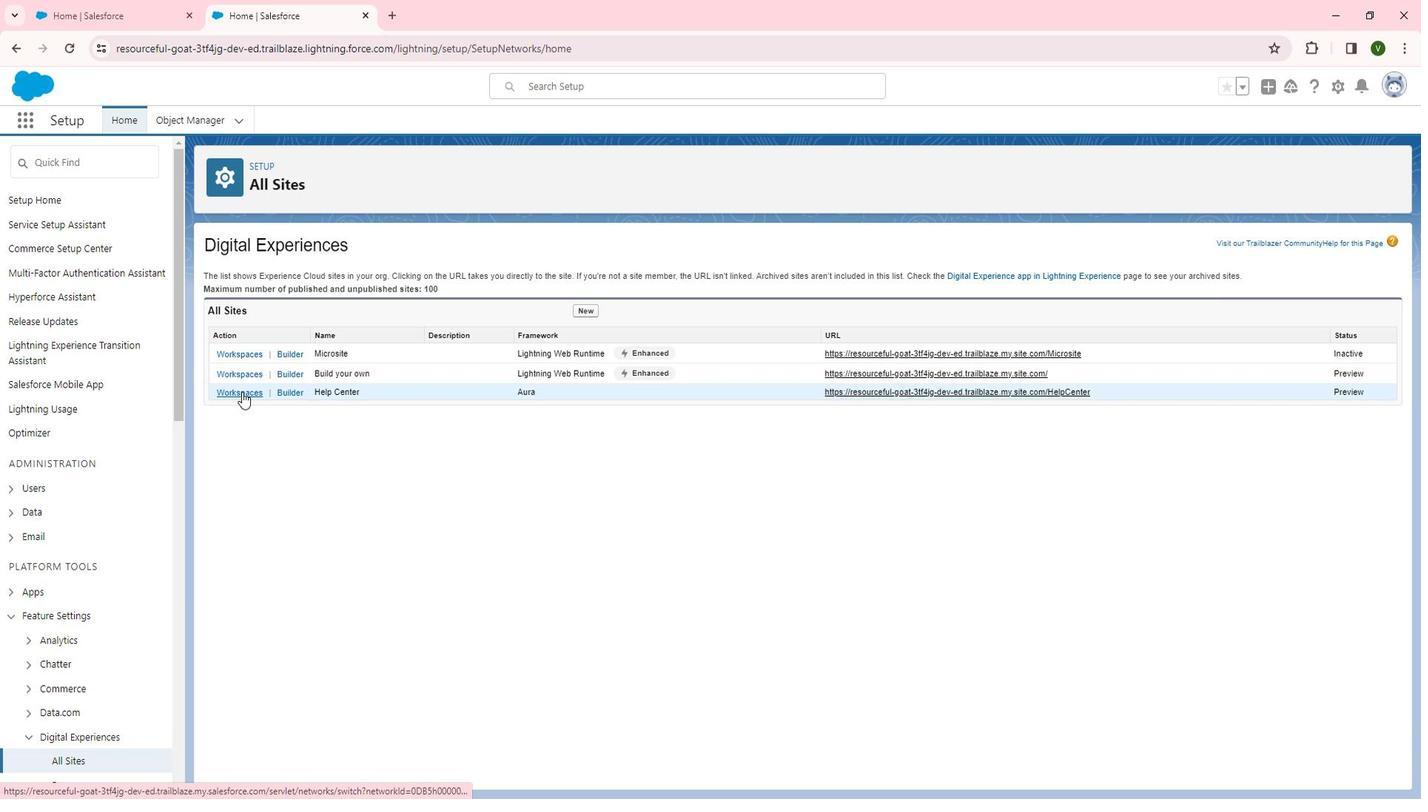 
Action: Mouse moved to (196, 332)
Screenshot: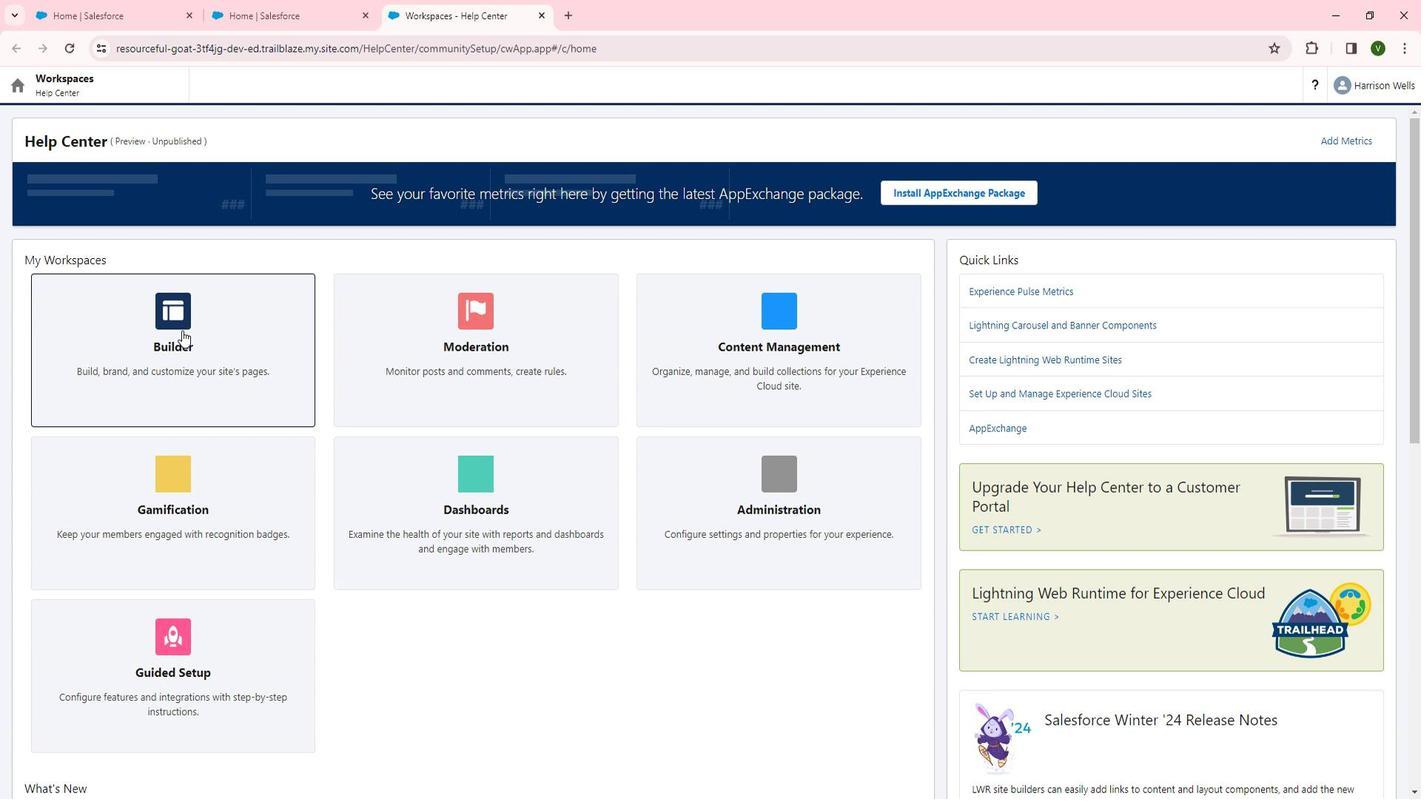 
Action: Mouse pressed left at (196, 332)
Screenshot: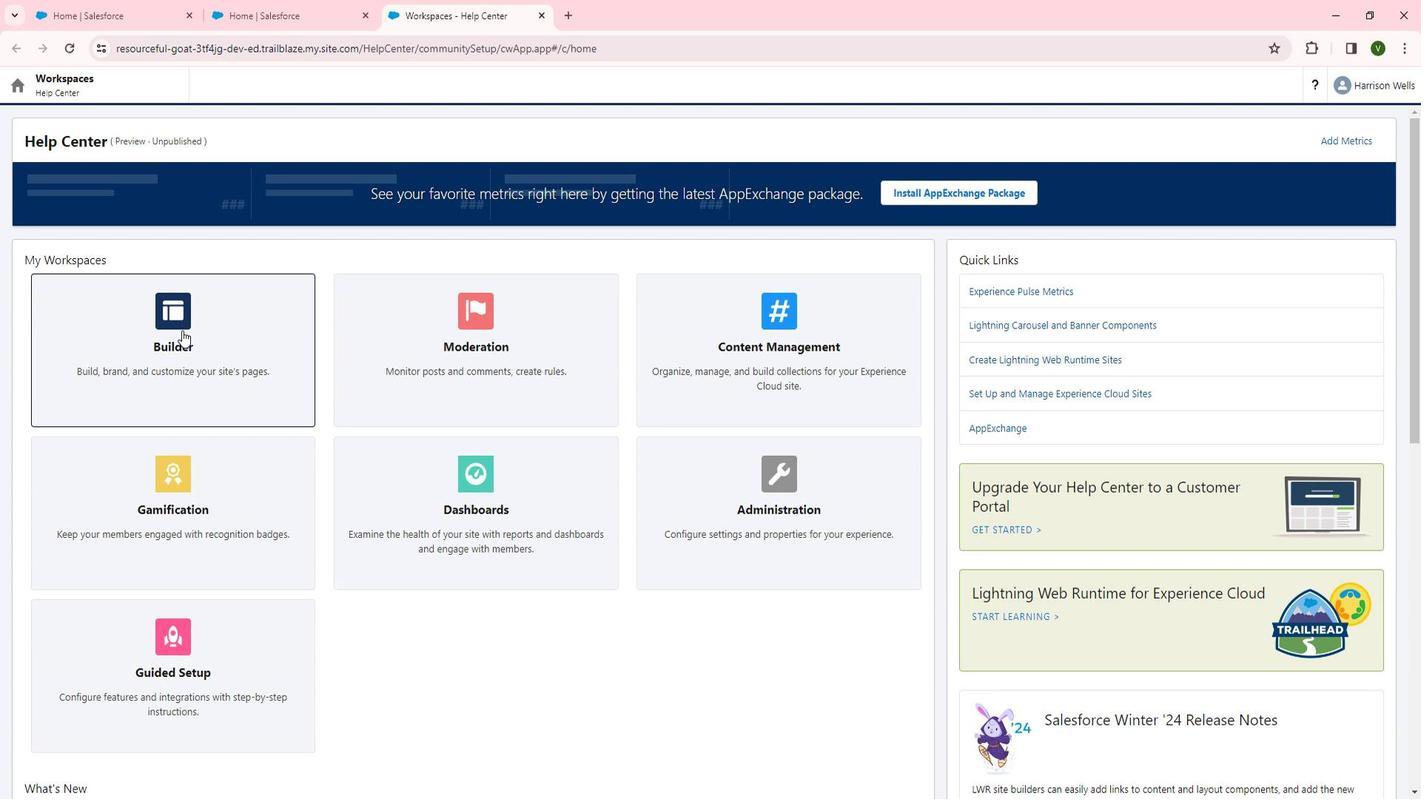 
Action: Mouse moved to (45, 168)
Screenshot: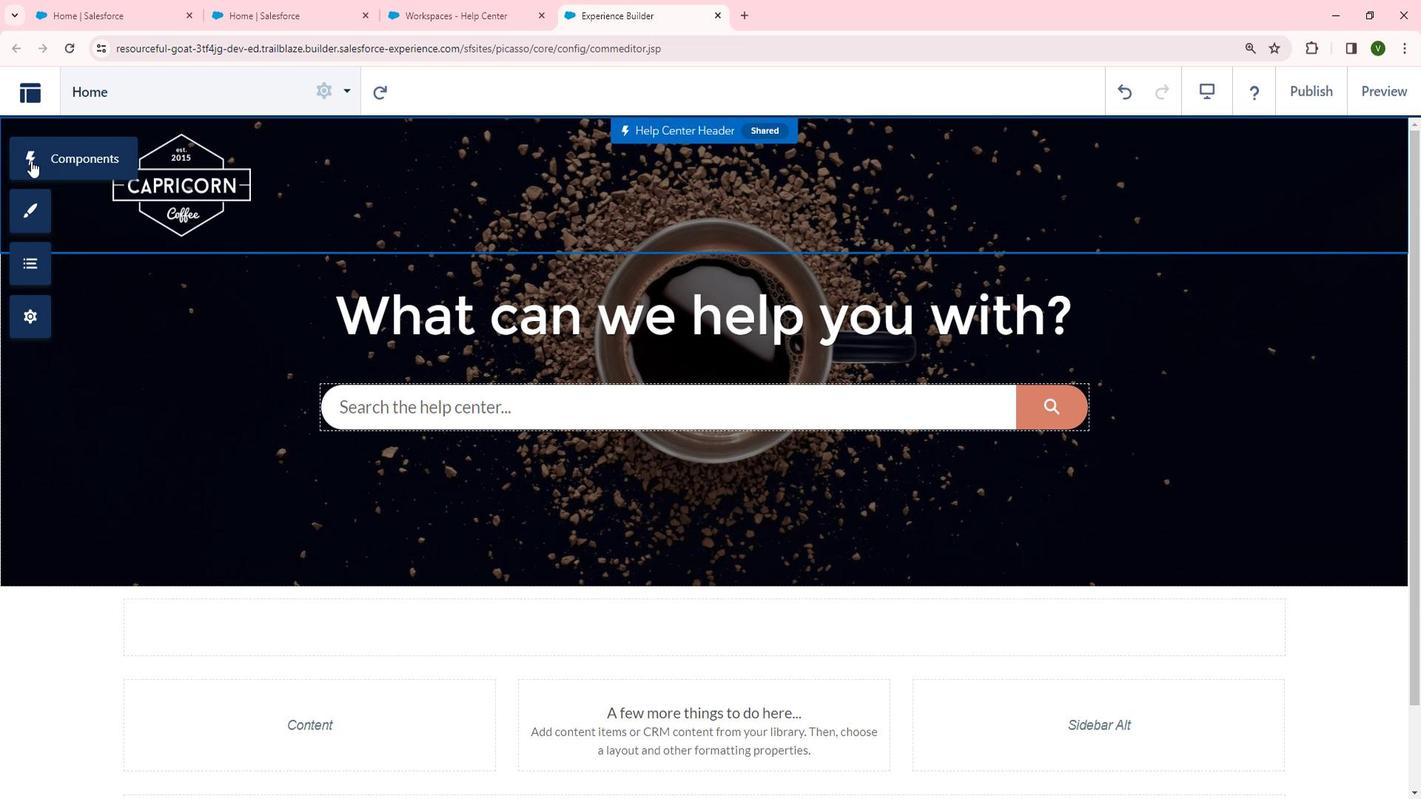 
Action: Mouse pressed left at (45, 168)
Screenshot: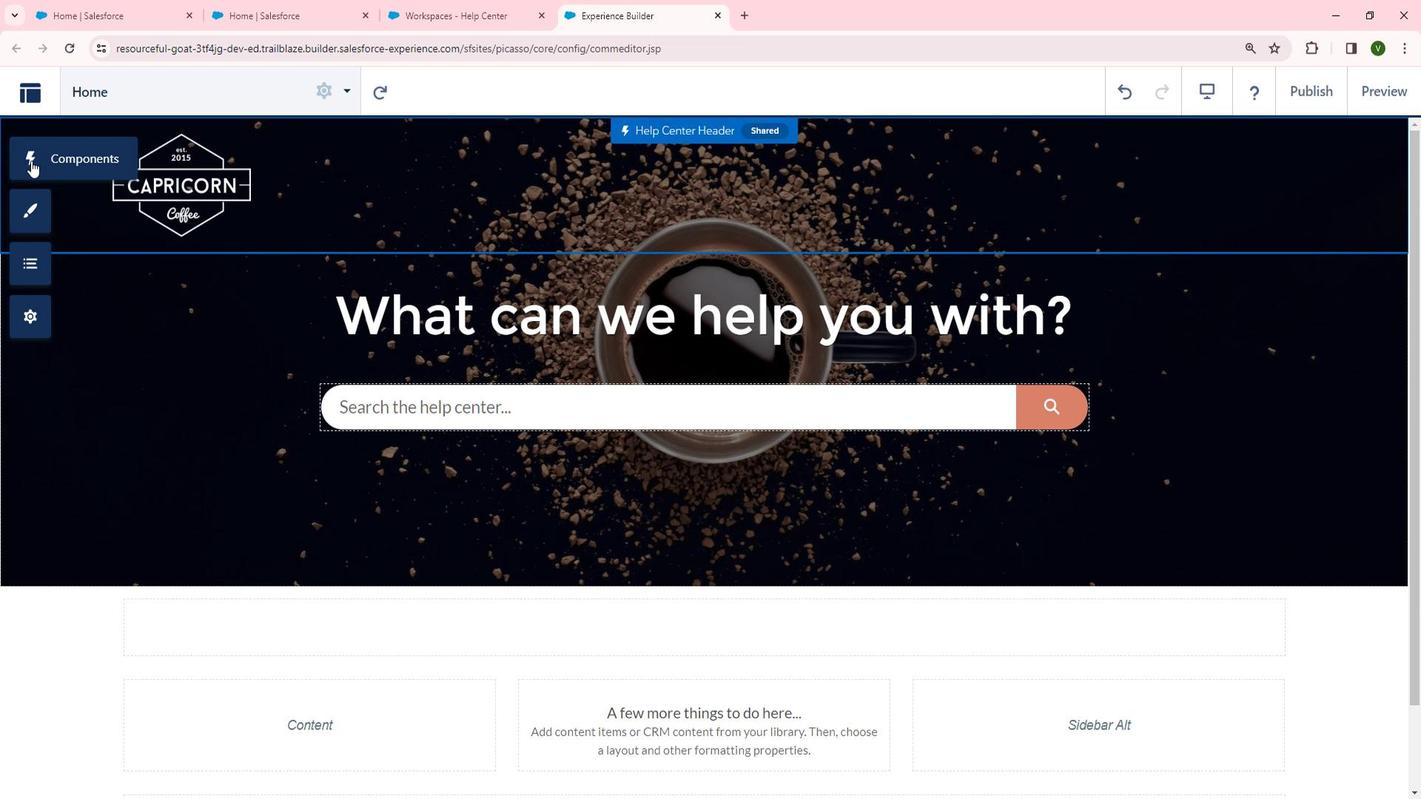 
Action: Mouse moved to (185, 295)
Screenshot: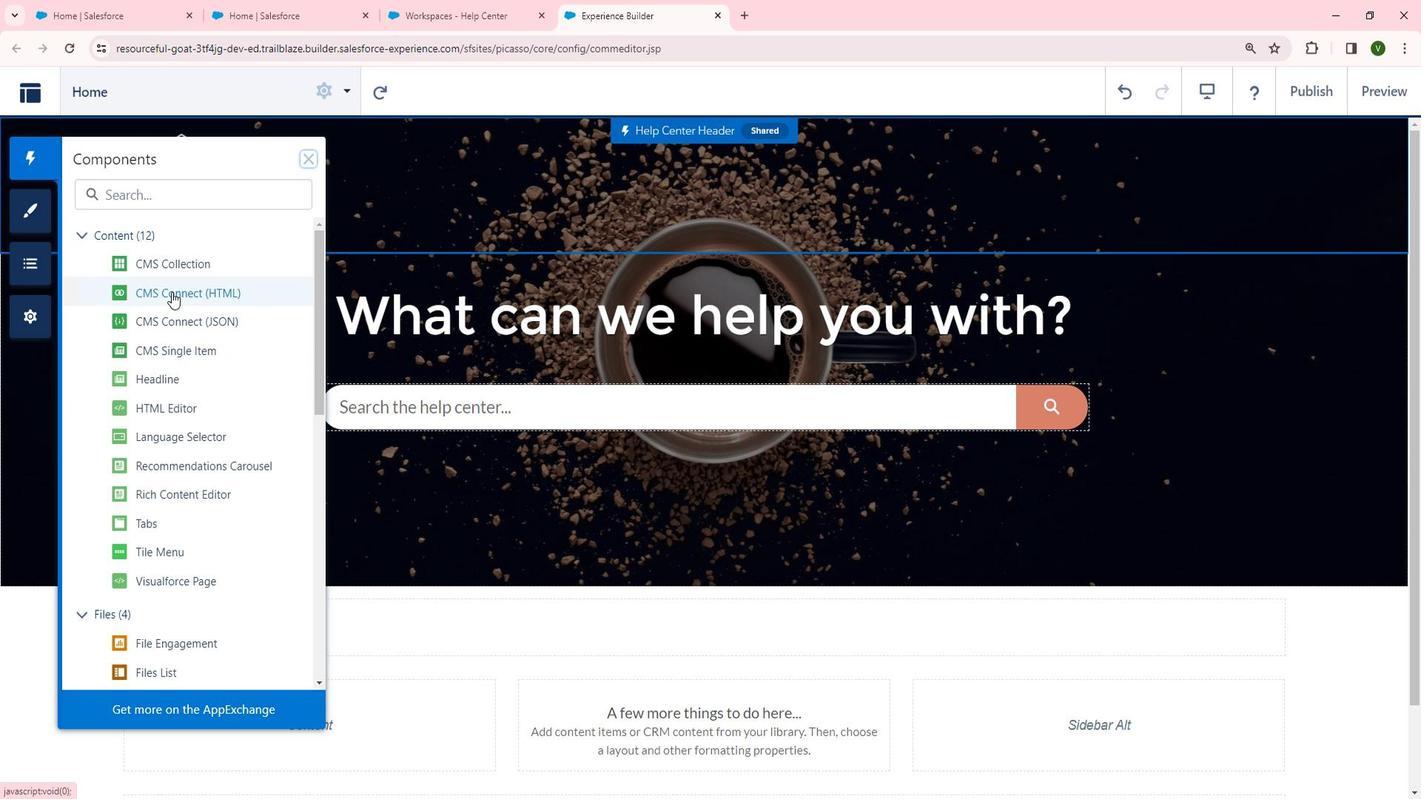 
Action: Mouse pressed left at (185, 295)
Screenshot: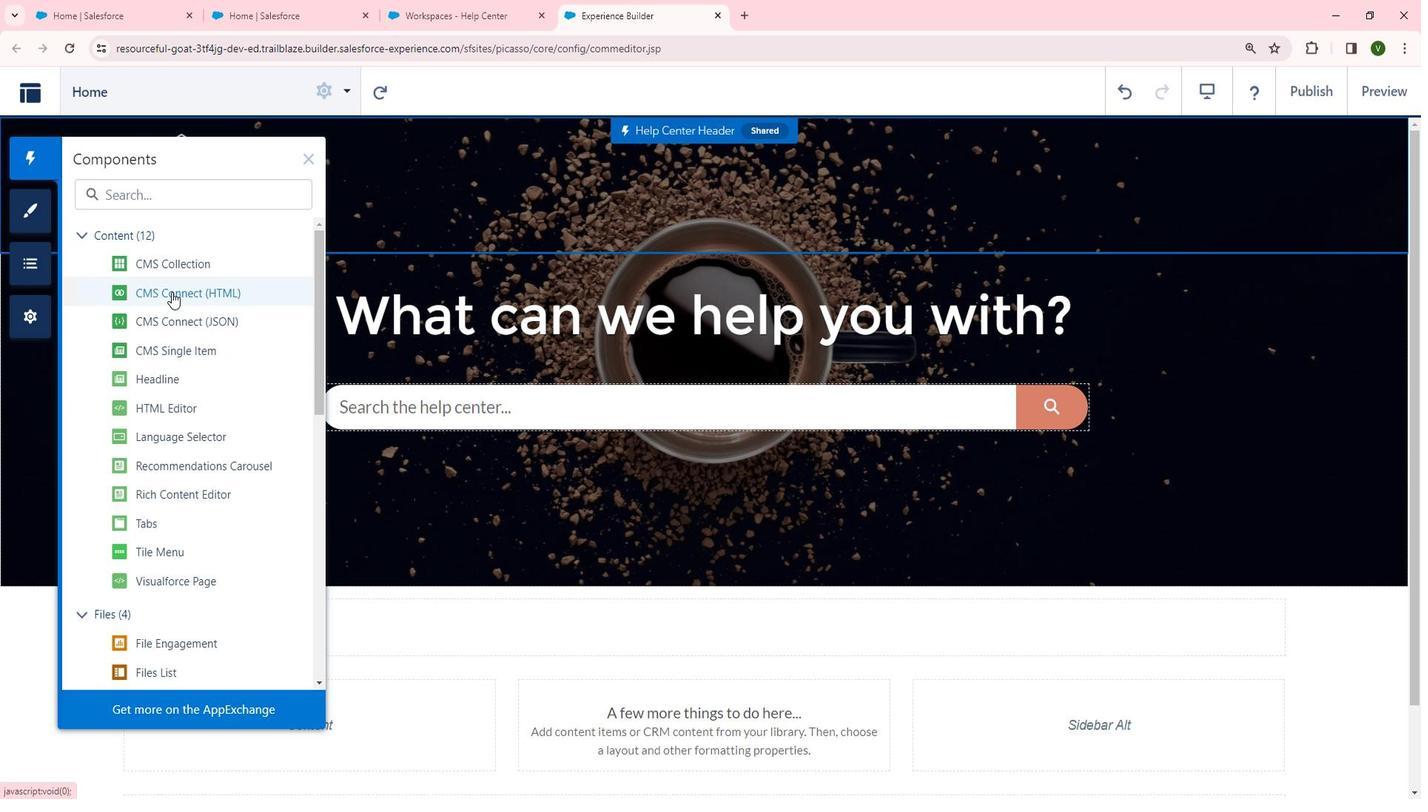 
Action: Mouse moved to (842, 512)
Screenshot: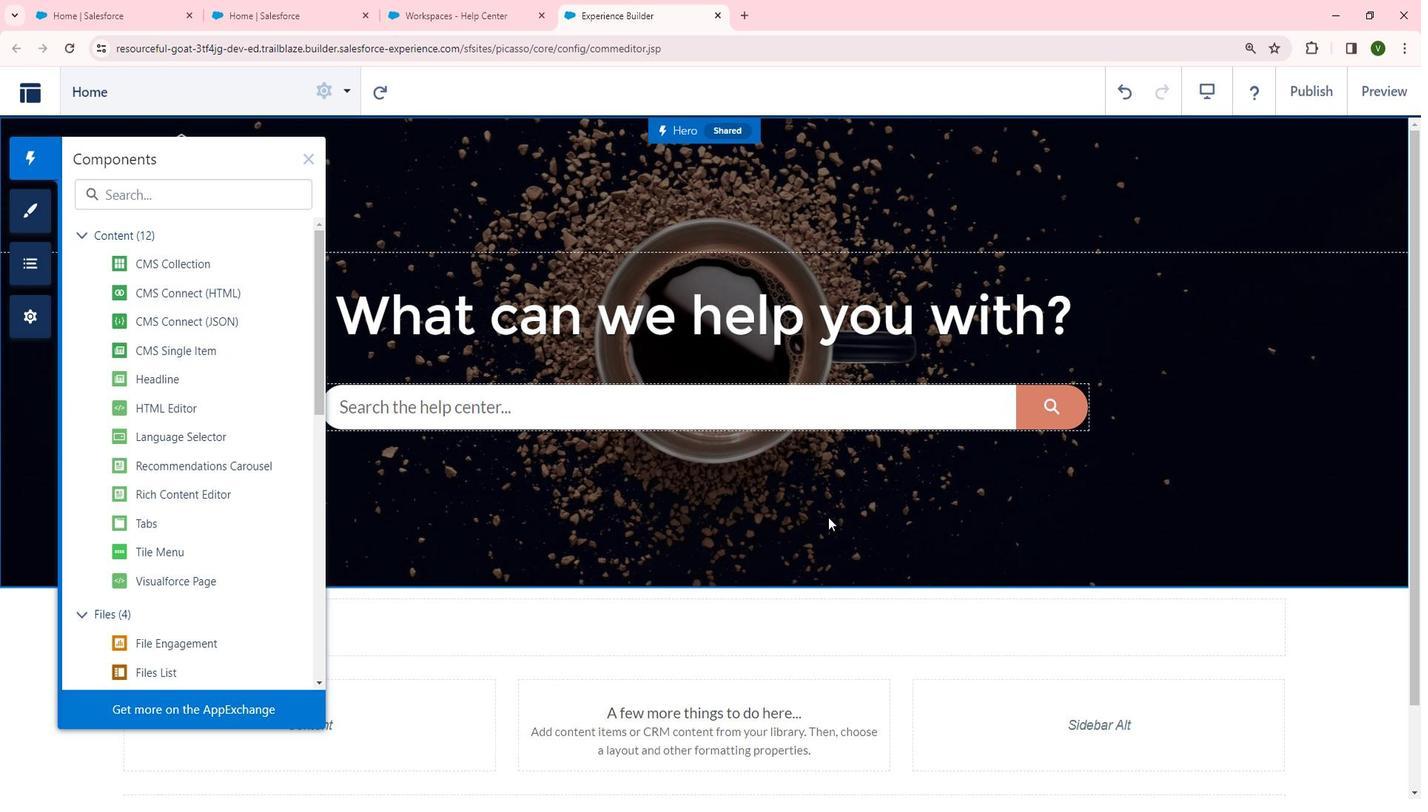 
Action: Mouse scrolled (842, 511) with delta (0, 0)
Screenshot: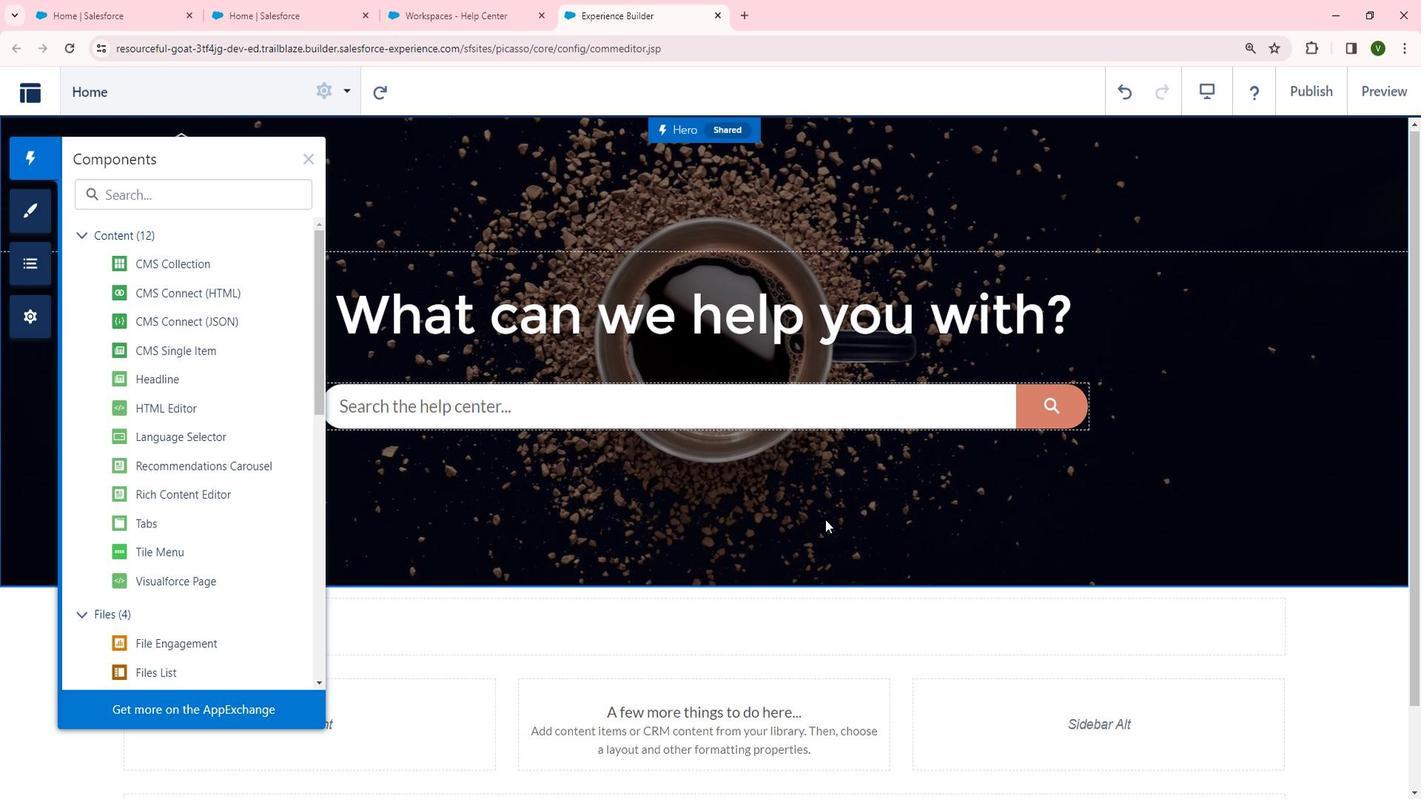 
Action: Mouse moved to (839, 514)
Screenshot: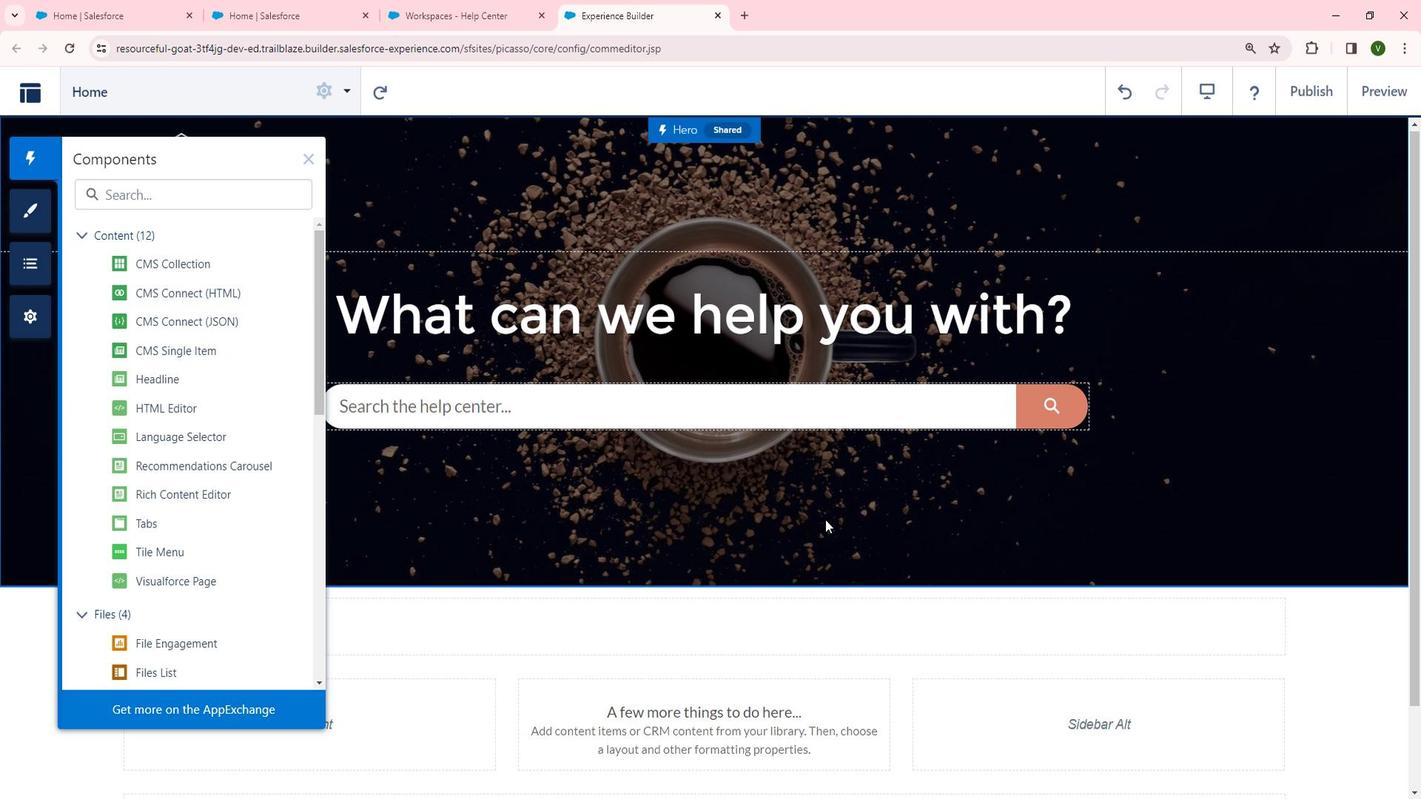 
Action: Mouse scrolled (839, 513) with delta (0, 0)
Screenshot: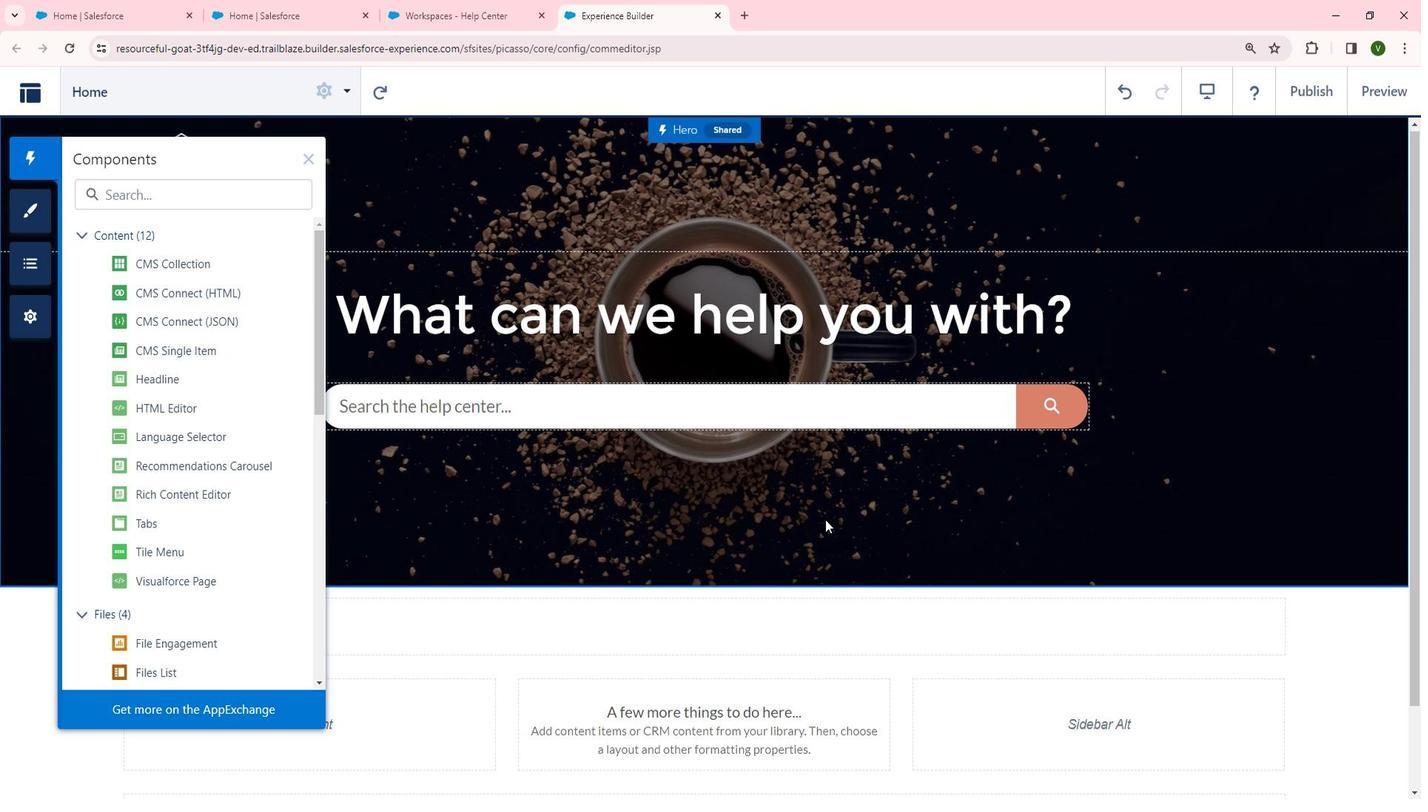 
Action: Mouse moved to (839, 516)
Screenshot: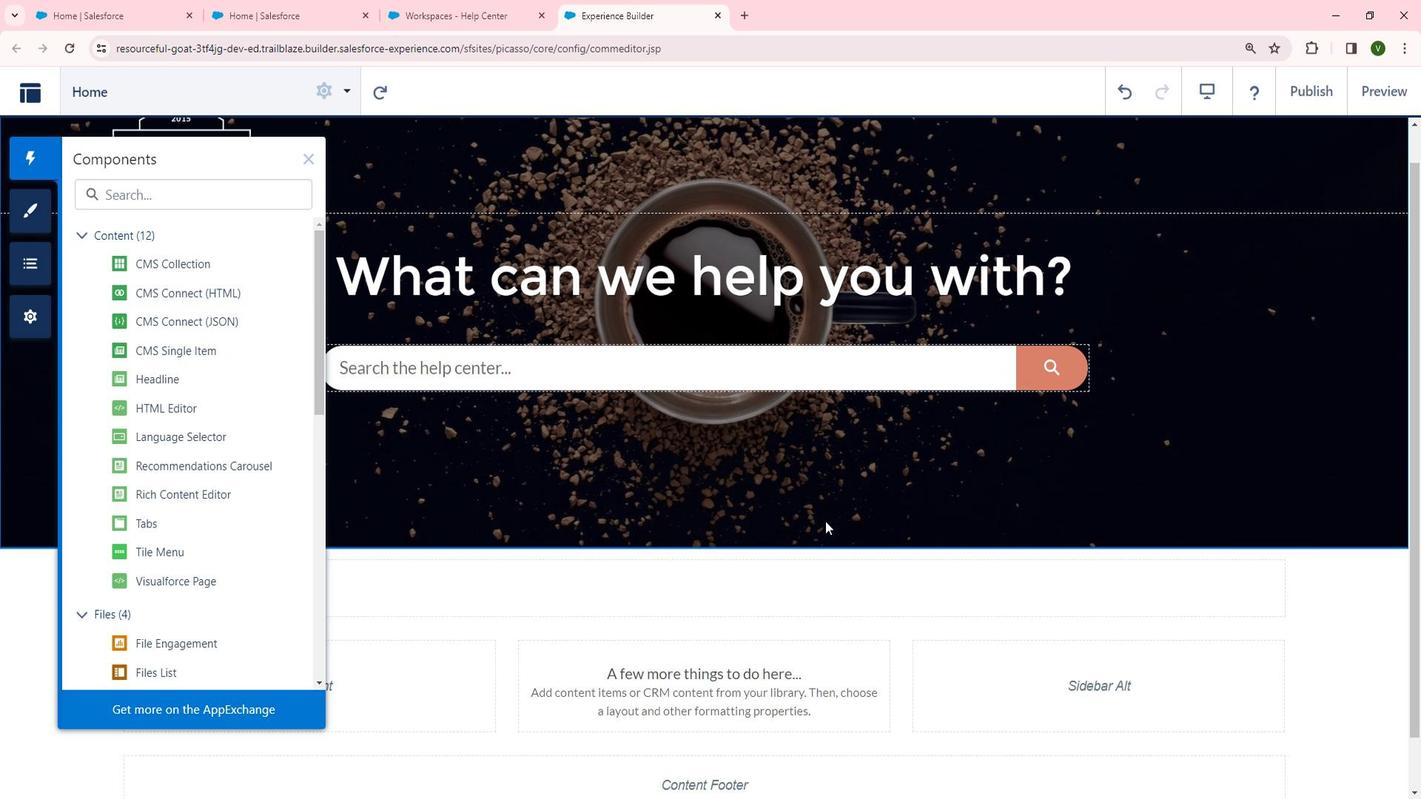 
Action: Mouse scrolled (839, 515) with delta (0, 0)
Screenshot: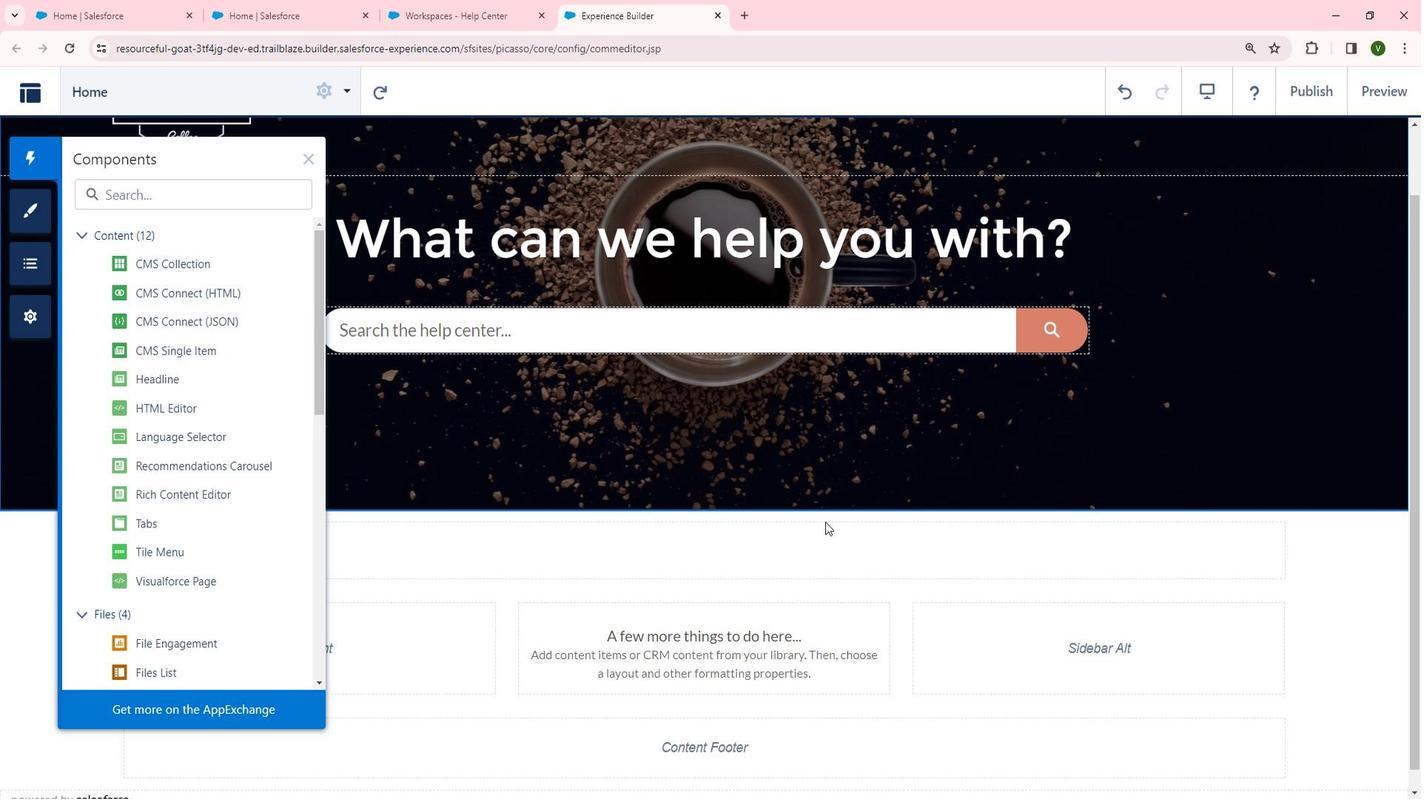 
Action: Mouse moved to (839, 516)
Screenshot: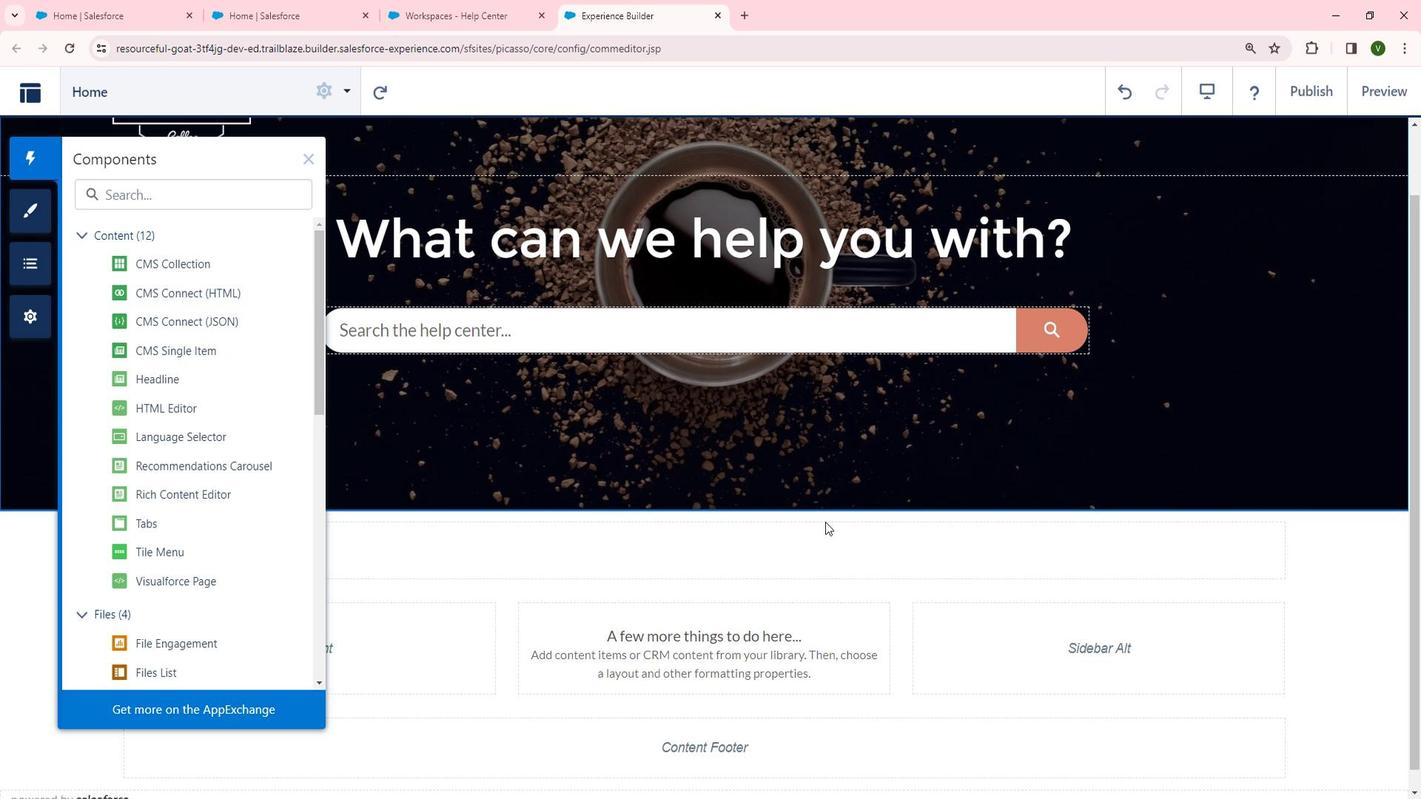
Action: Mouse scrolled (839, 516) with delta (0, 0)
Screenshot: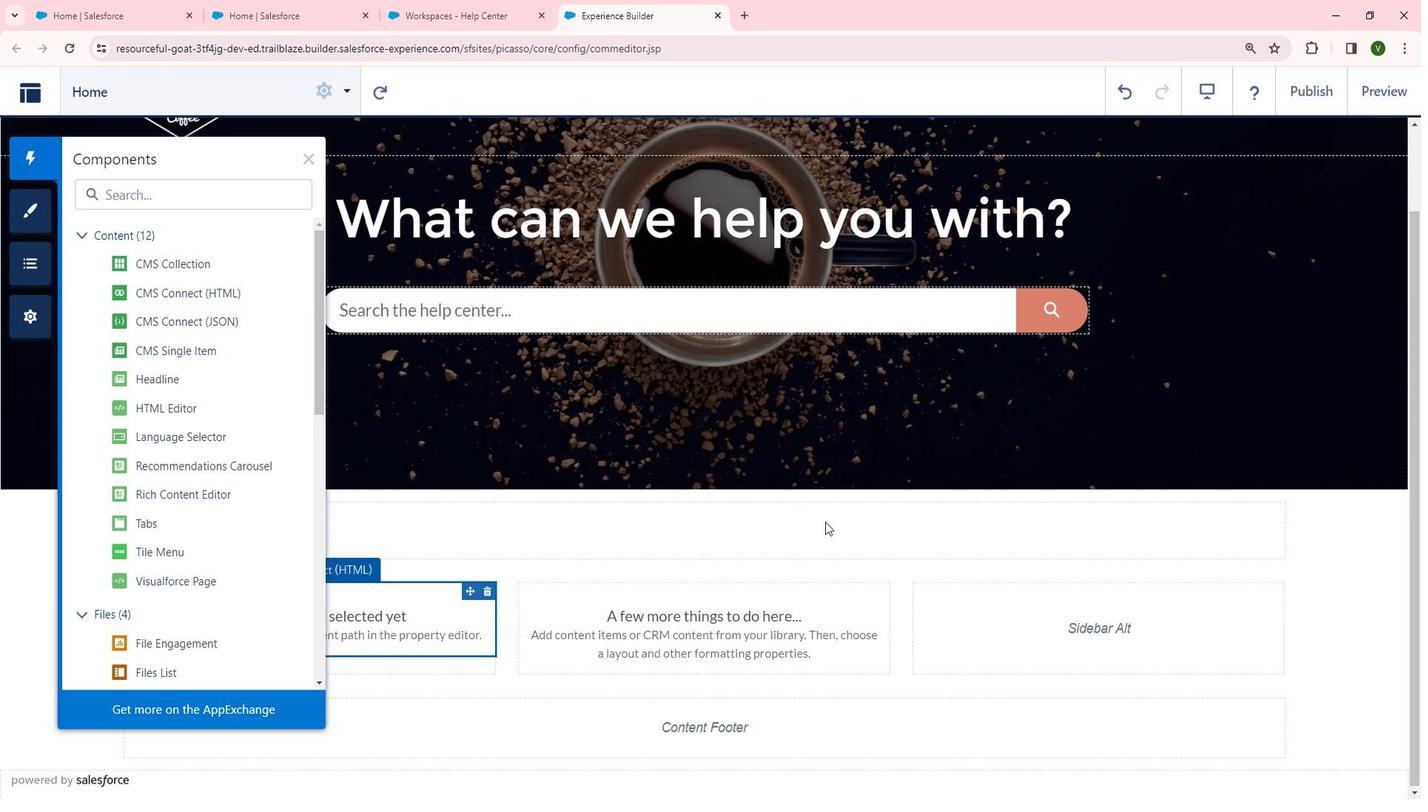 
Action: Mouse moved to (813, 531)
Screenshot: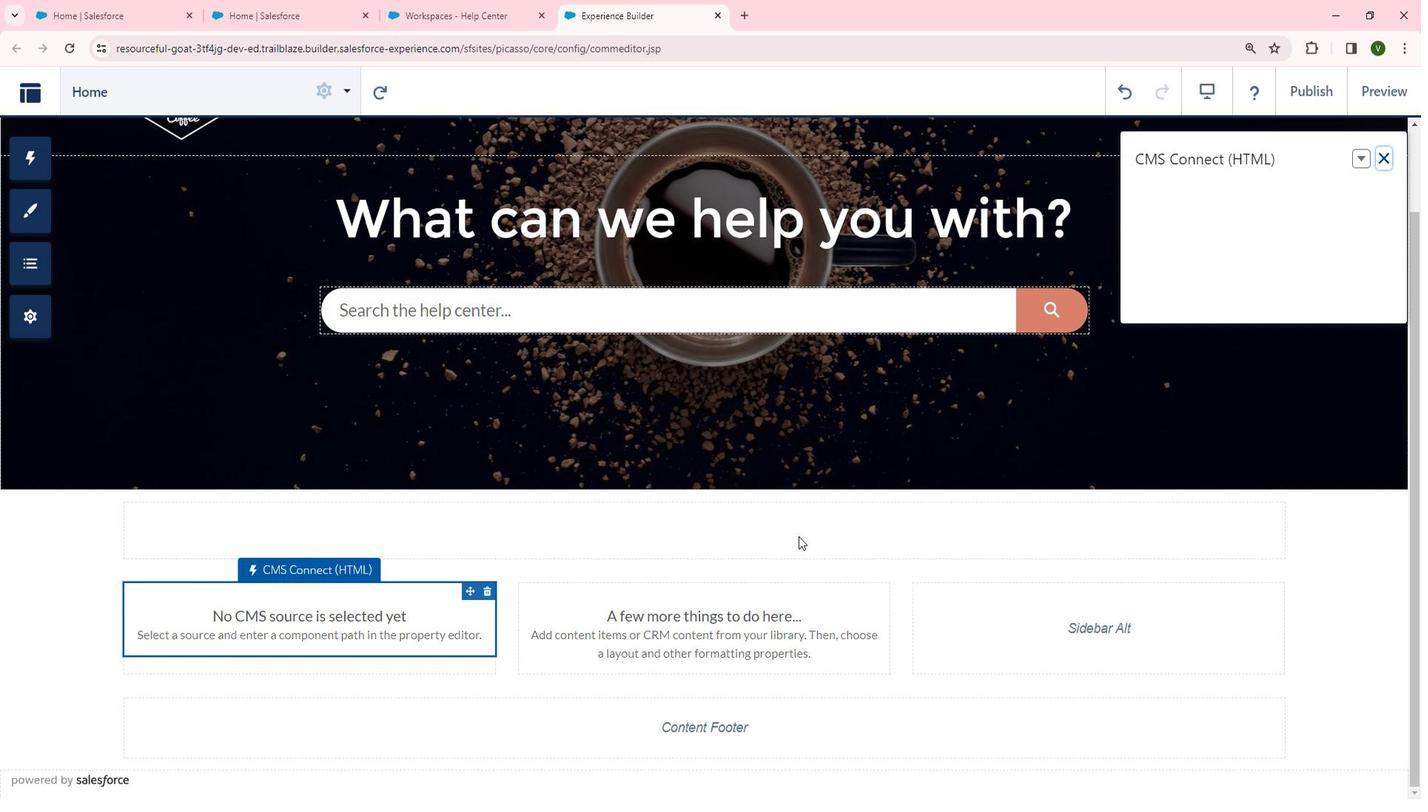 
